 Task: Forward email as attachment with the signature Isla Howard with the subject Thank you for a testimonial from softage.8@softage.net to softage.1@softage.net and softage.2@softage.net with BCC to softage.3@softage.net with the message Could you please provide a breakdown of the project scope statement?
Action: Mouse moved to (237, 624)
Screenshot: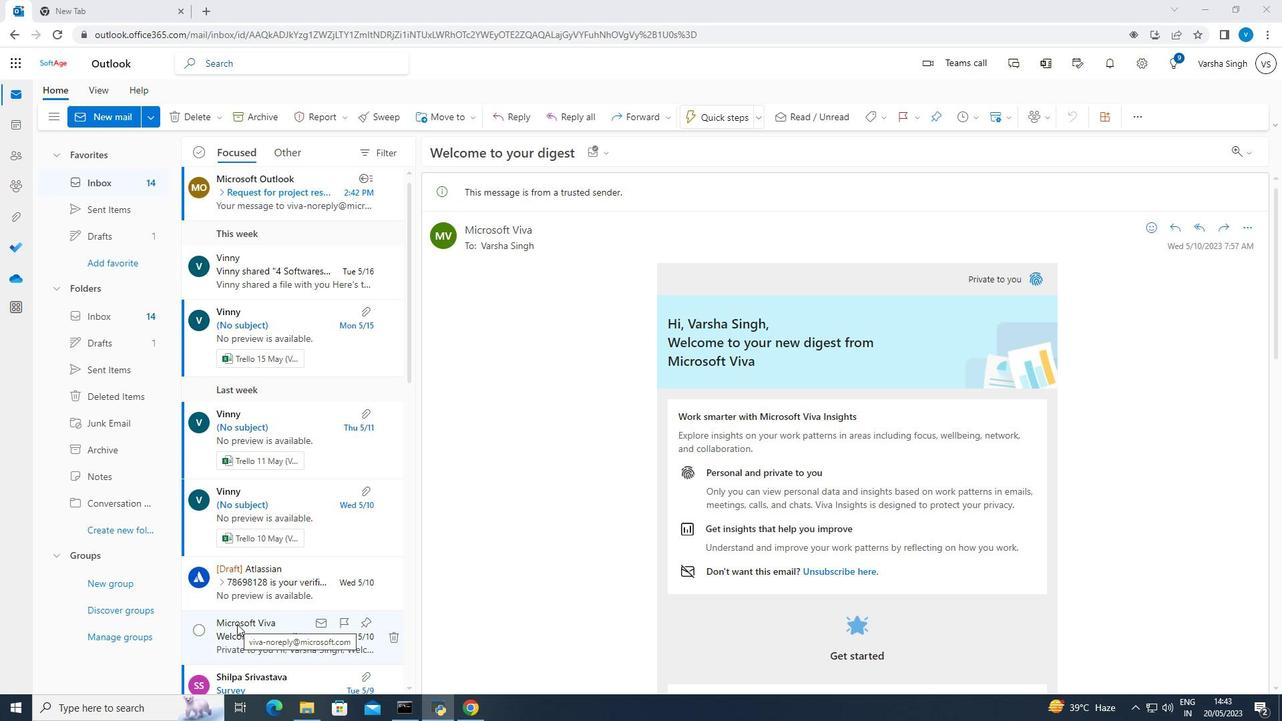 
Action: Mouse pressed left at (237, 624)
Screenshot: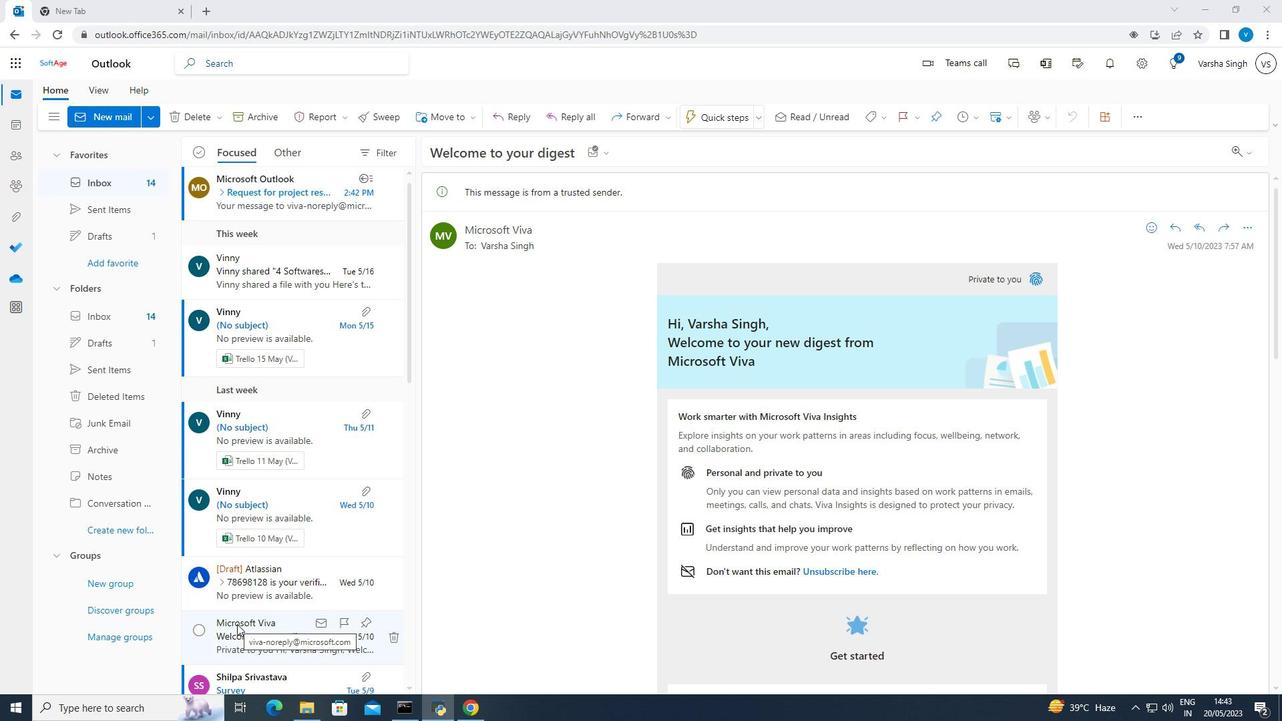 
Action: Mouse pressed left at (237, 624)
Screenshot: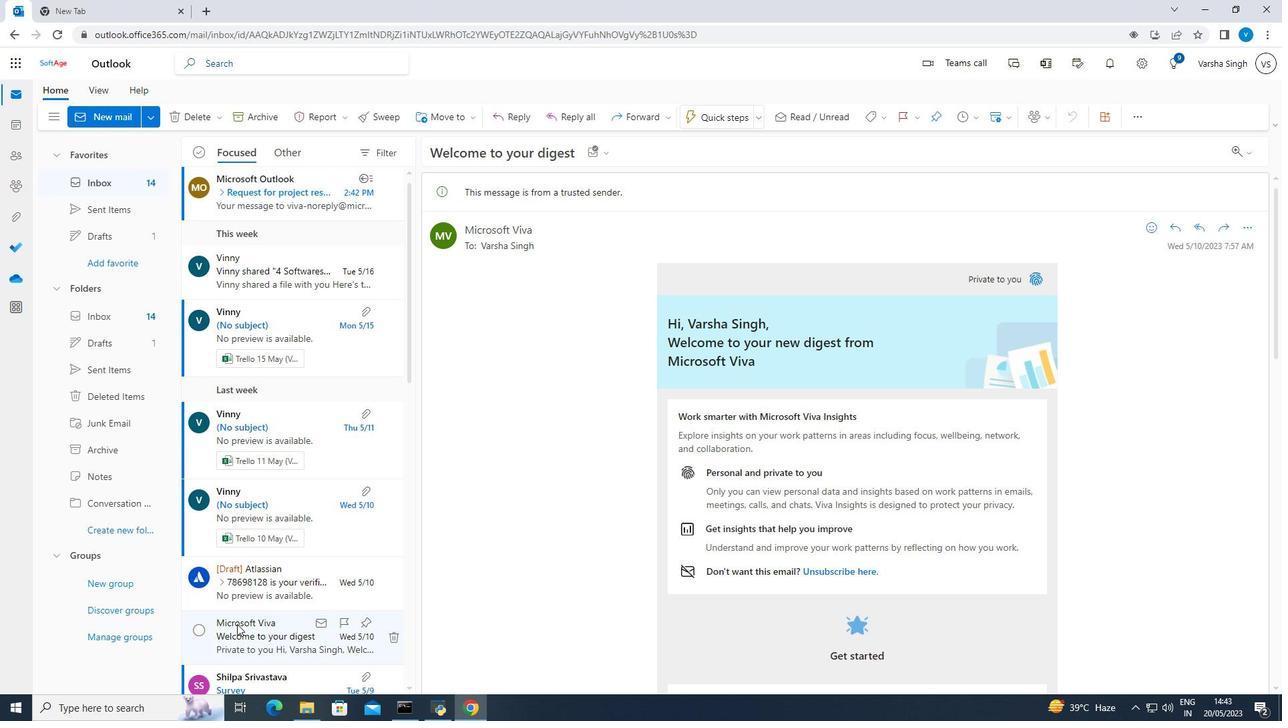 
Action: Mouse pressed left at (237, 624)
Screenshot: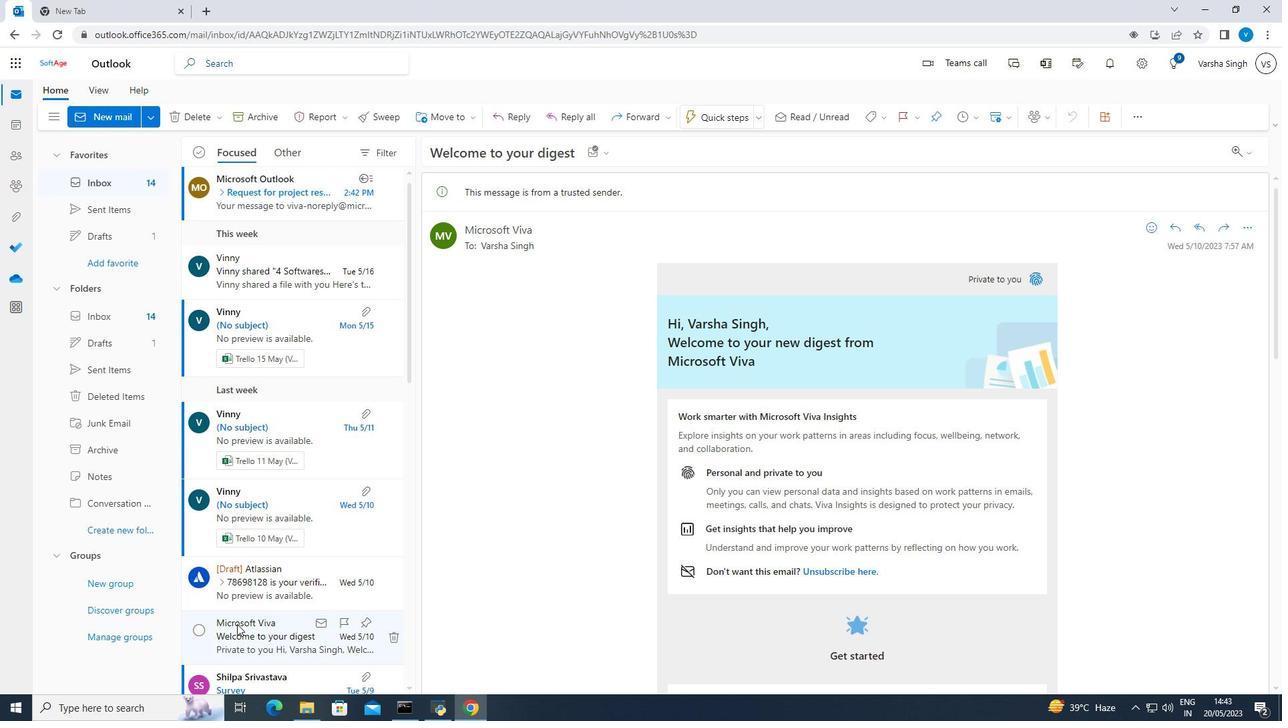 
Action: Mouse moved to (439, 156)
Screenshot: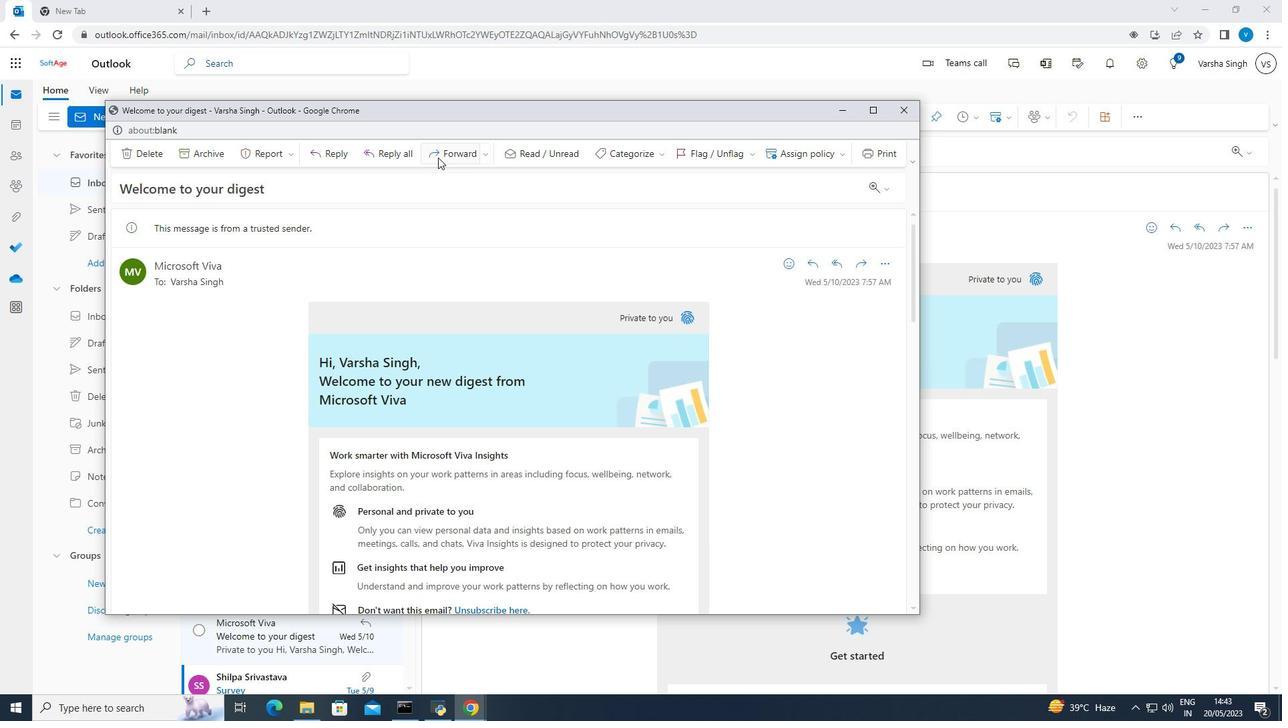 
Action: Mouse pressed left at (439, 156)
Screenshot: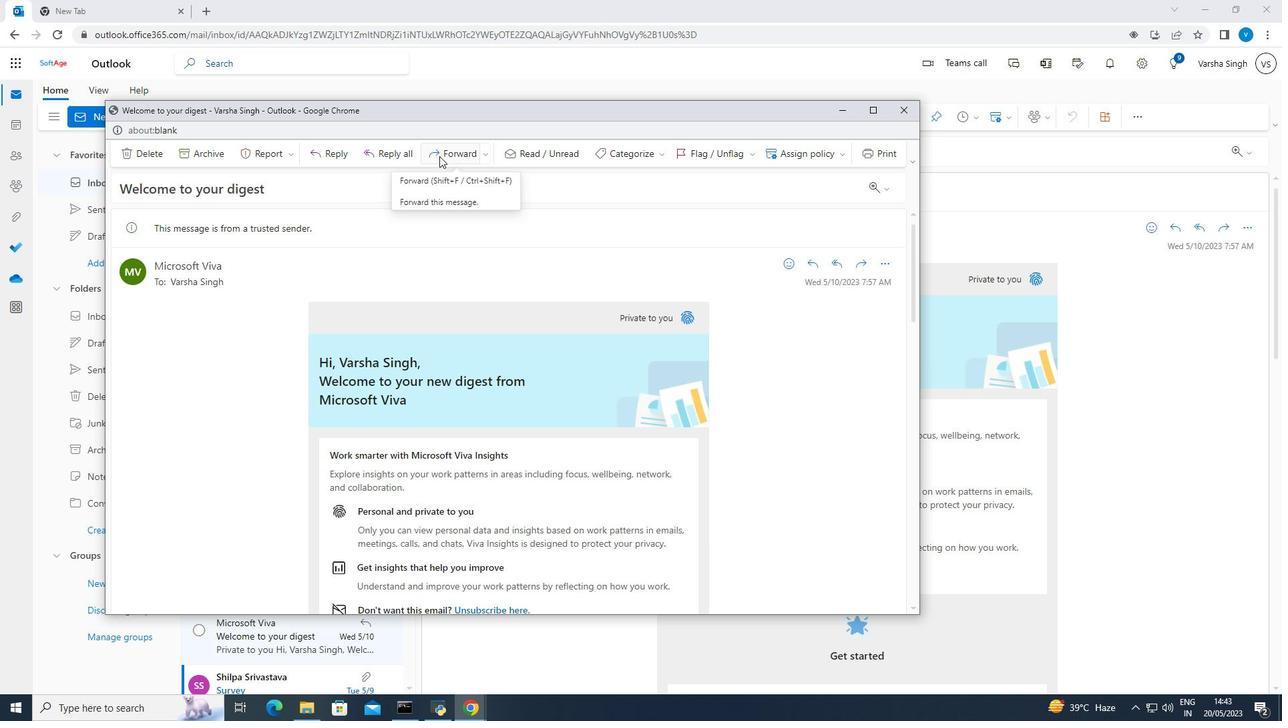 
Action: Mouse moved to (722, 179)
Screenshot: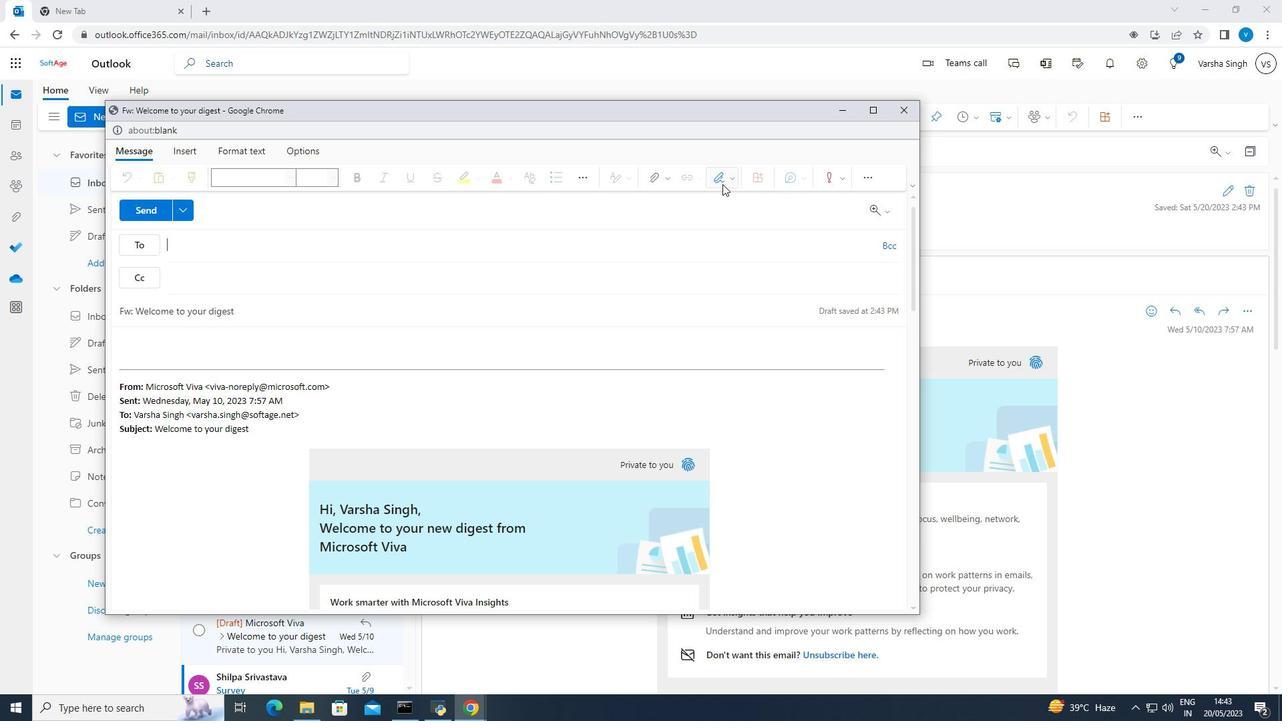 
Action: Mouse pressed left at (722, 179)
Screenshot: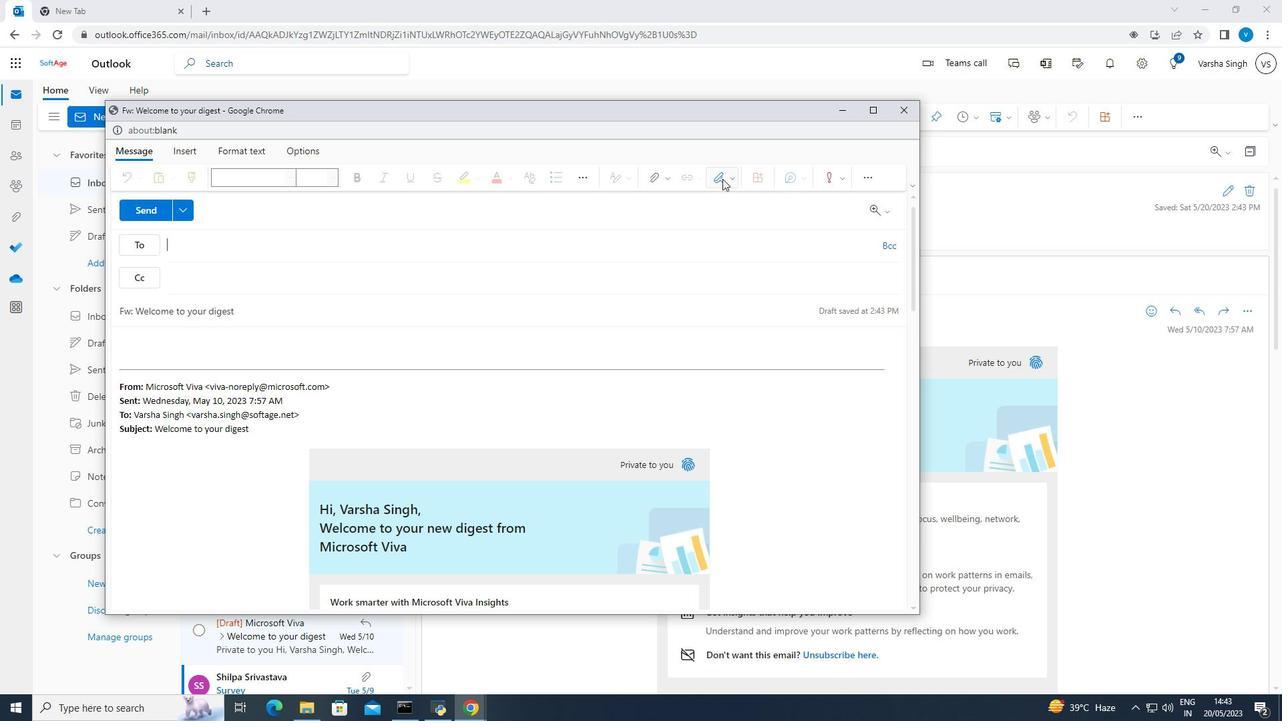 
Action: Mouse moved to (718, 232)
Screenshot: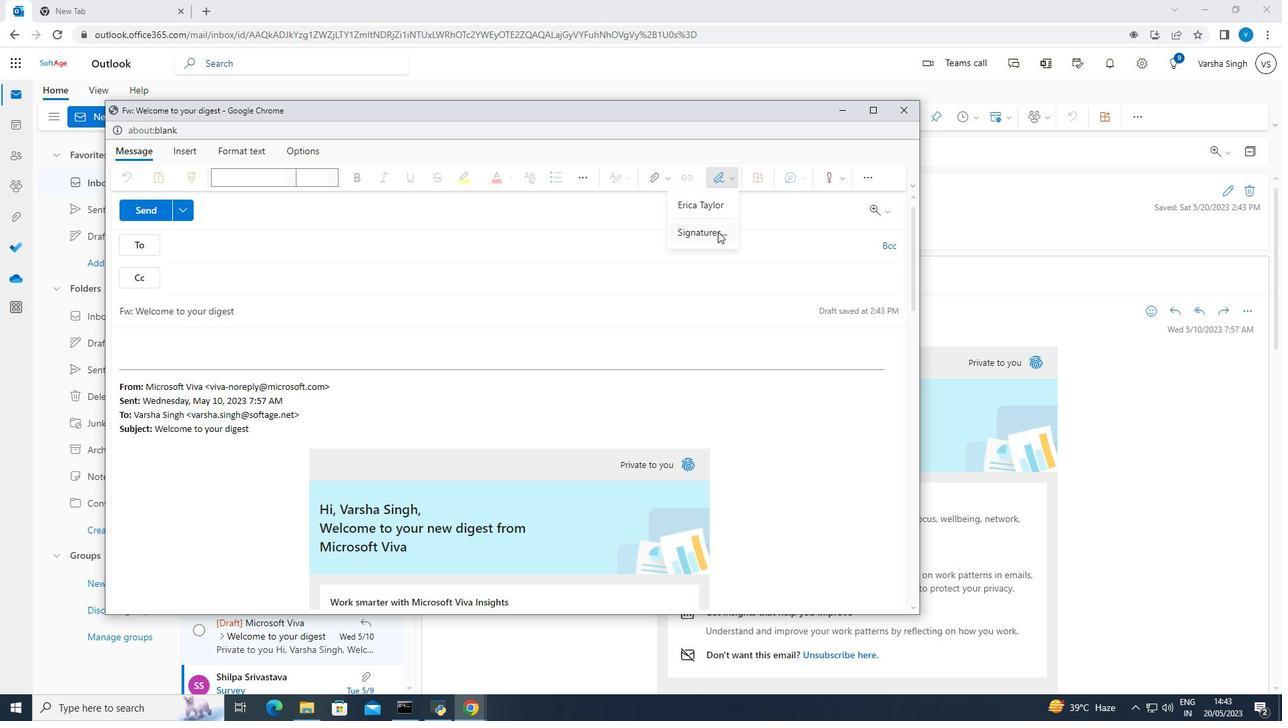 
Action: Mouse pressed left at (718, 232)
Screenshot: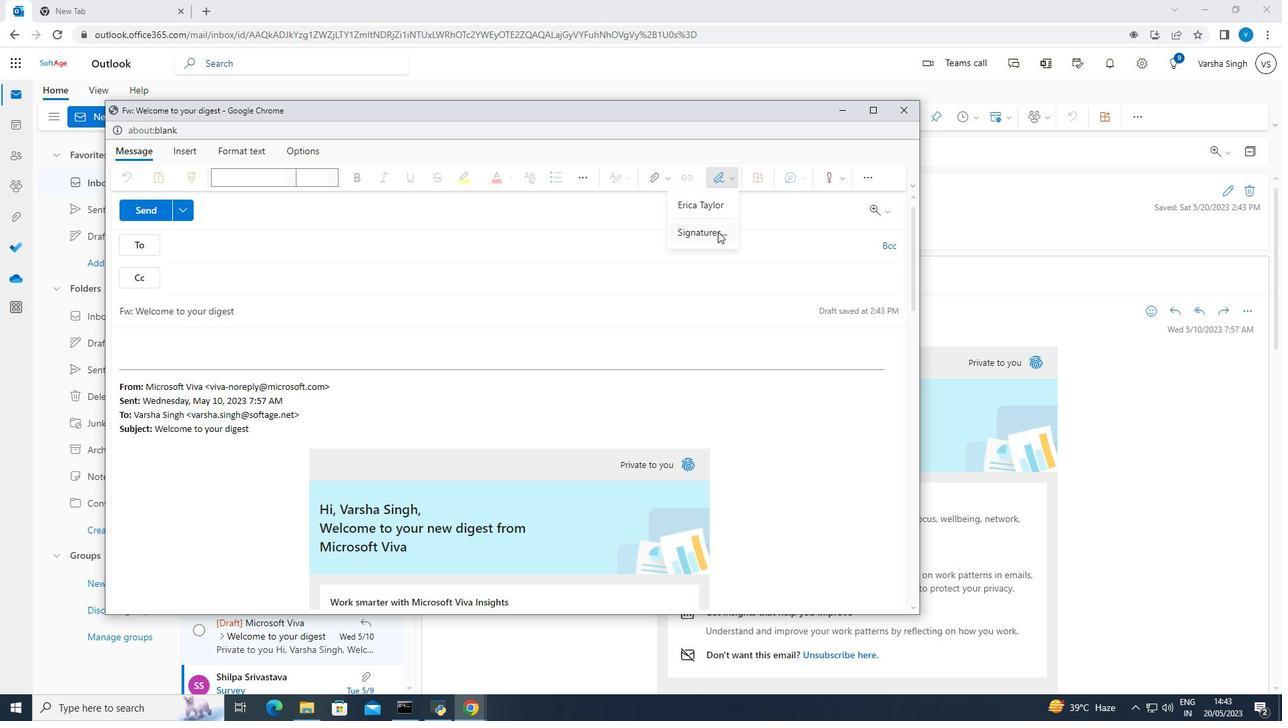 
Action: Mouse moved to (473, 293)
Screenshot: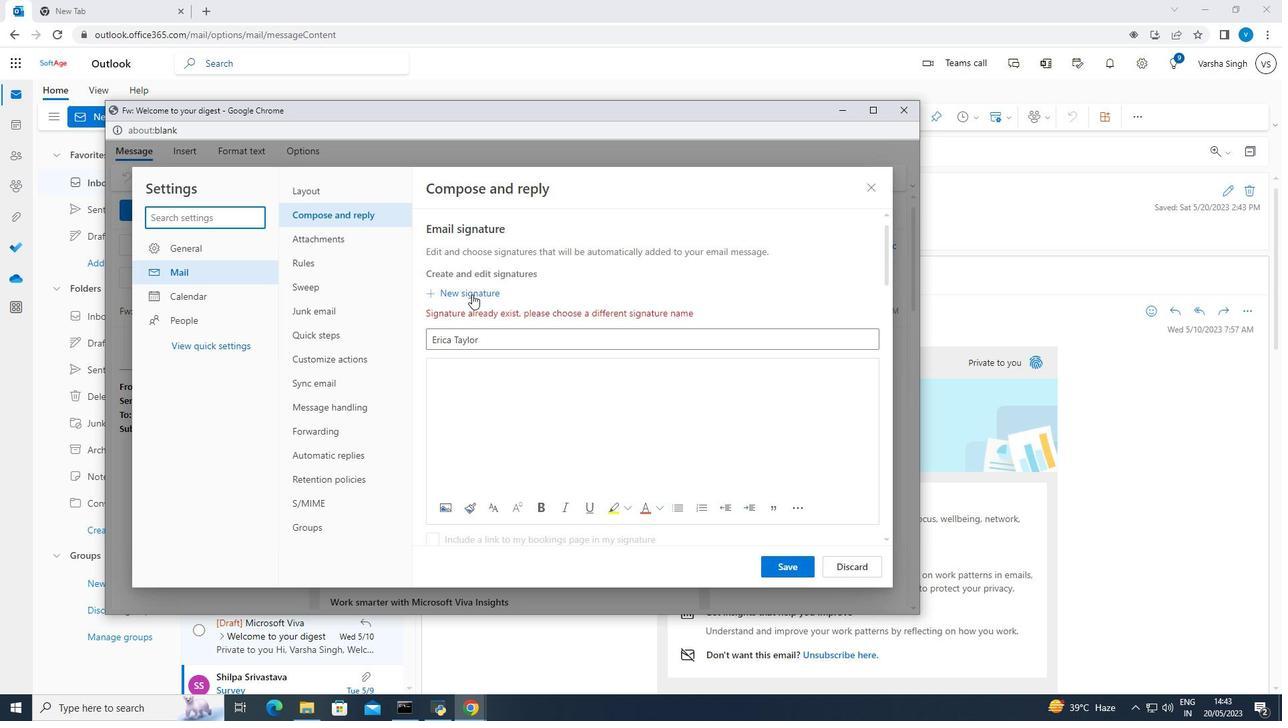 
Action: Mouse pressed left at (473, 293)
Screenshot: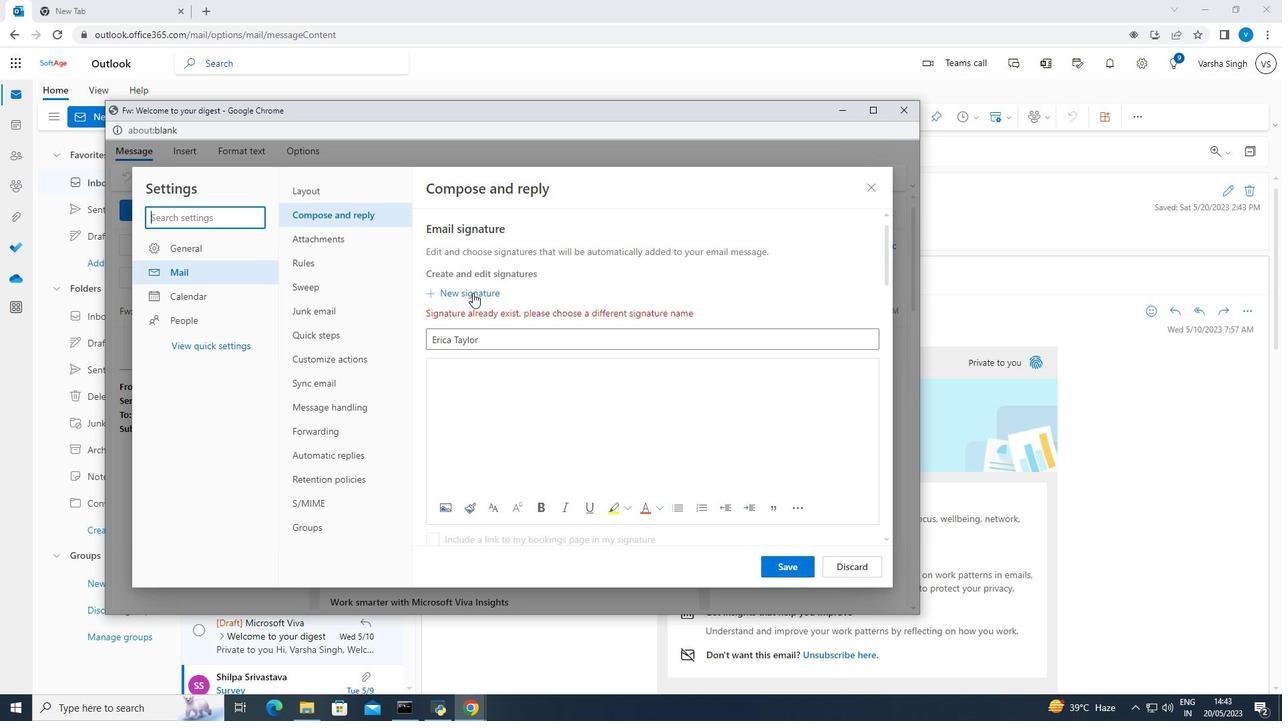 
Action: Mouse moved to (479, 336)
Screenshot: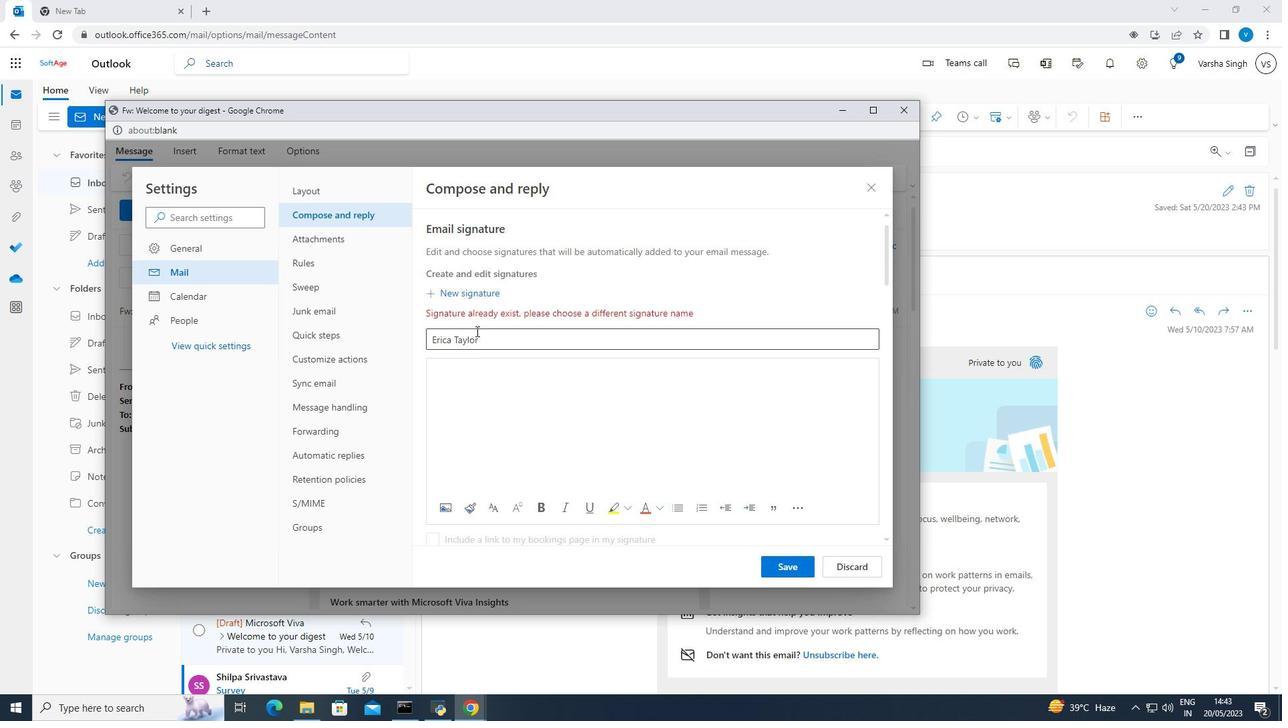 
Action: Mouse pressed left at (479, 336)
Screenshot: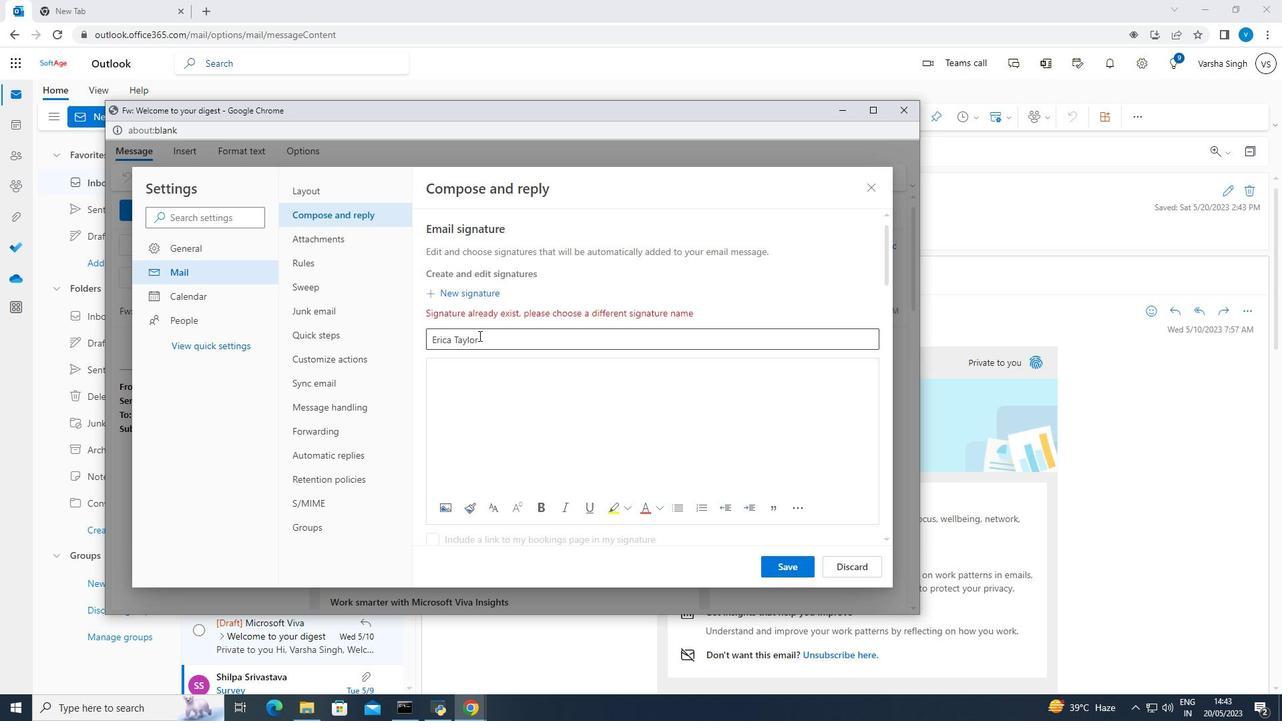 
Action: Key pressed <Key.backspace><Key.backspace><Key.backspace><Key.backspace><Key.backspace><Key.backspace><Key.backspace><Key.backspace><Key.backspace><Key.backspace><Key.backspace><Key.backspace><Key.backspace><Key.backspace><Key.backspace><Key.backspace><Key.backspace><Key.backspace><Key.backspace><Key.backspace><Key.shift><Key.shift><Key.shift><Key.shift>Isla<Key.space><Key.shift><Key.shift><Key.shift><Key.shift><Key.shift><Key.shift><Key.shift>Howard
Screenshot: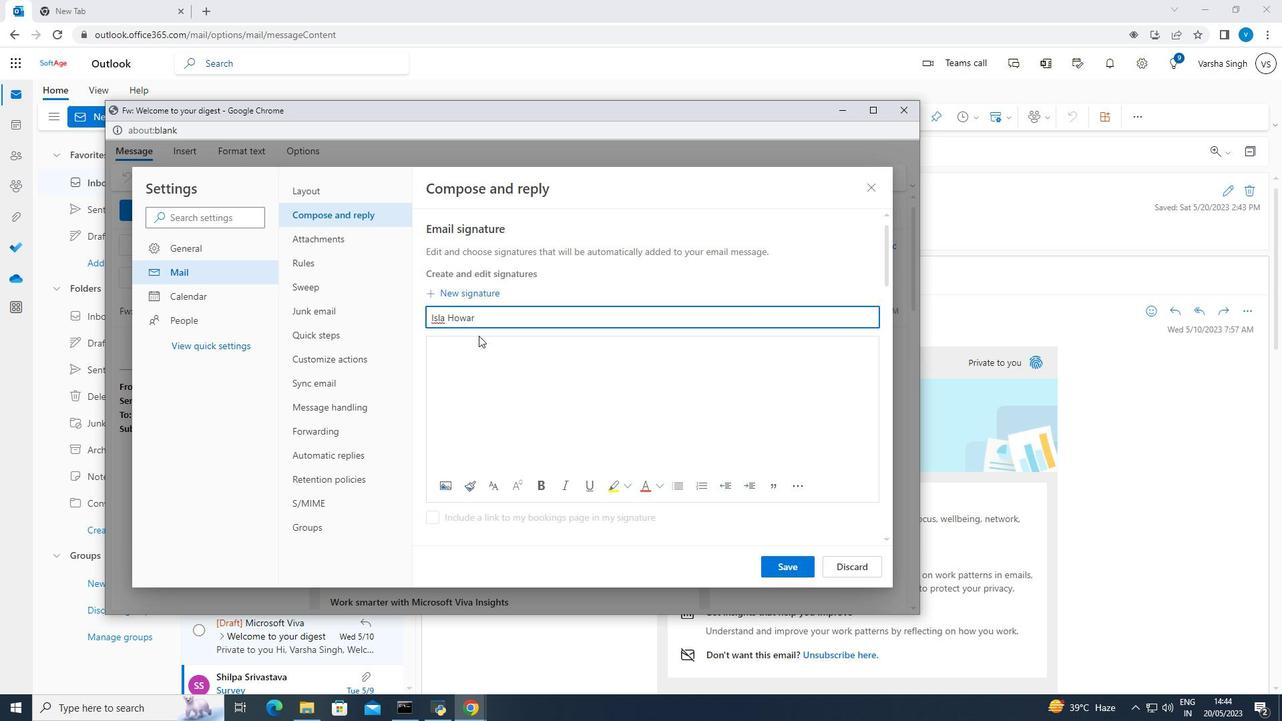 
Action: Mouse moved to (431, 314)
Screenshot: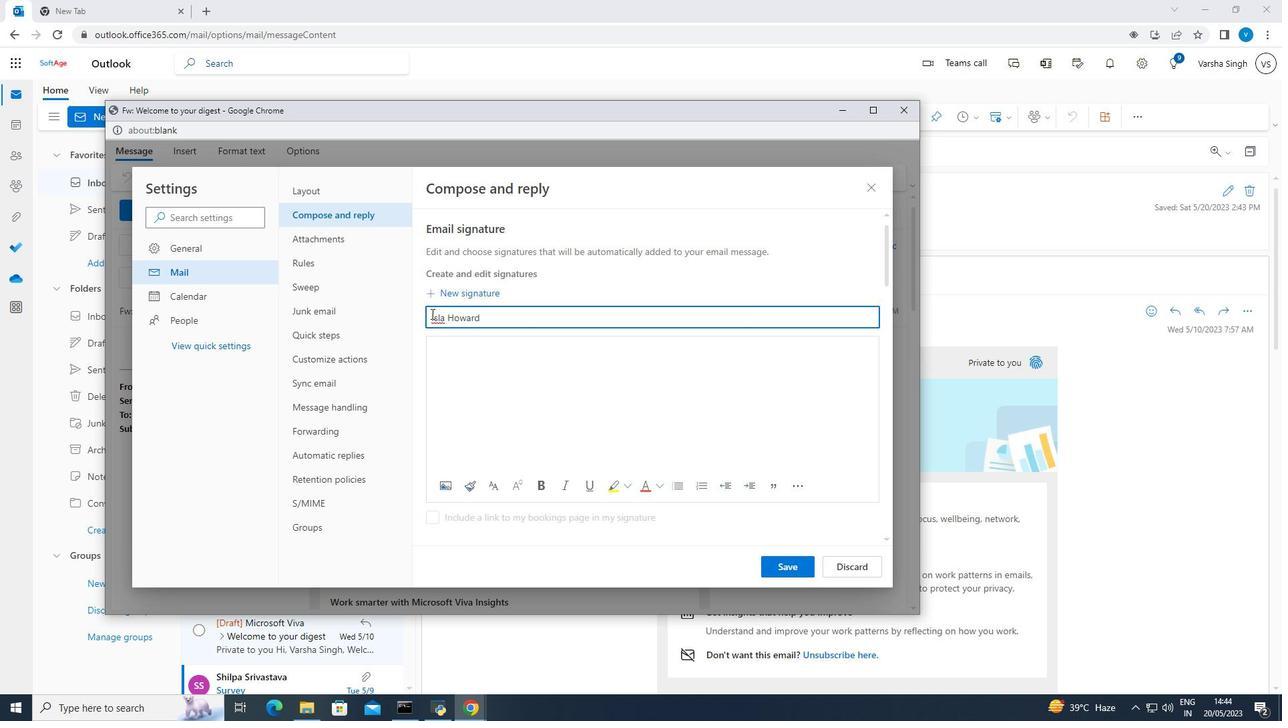 
Action: Mouse pressed left at (431, 314)
Screenshot: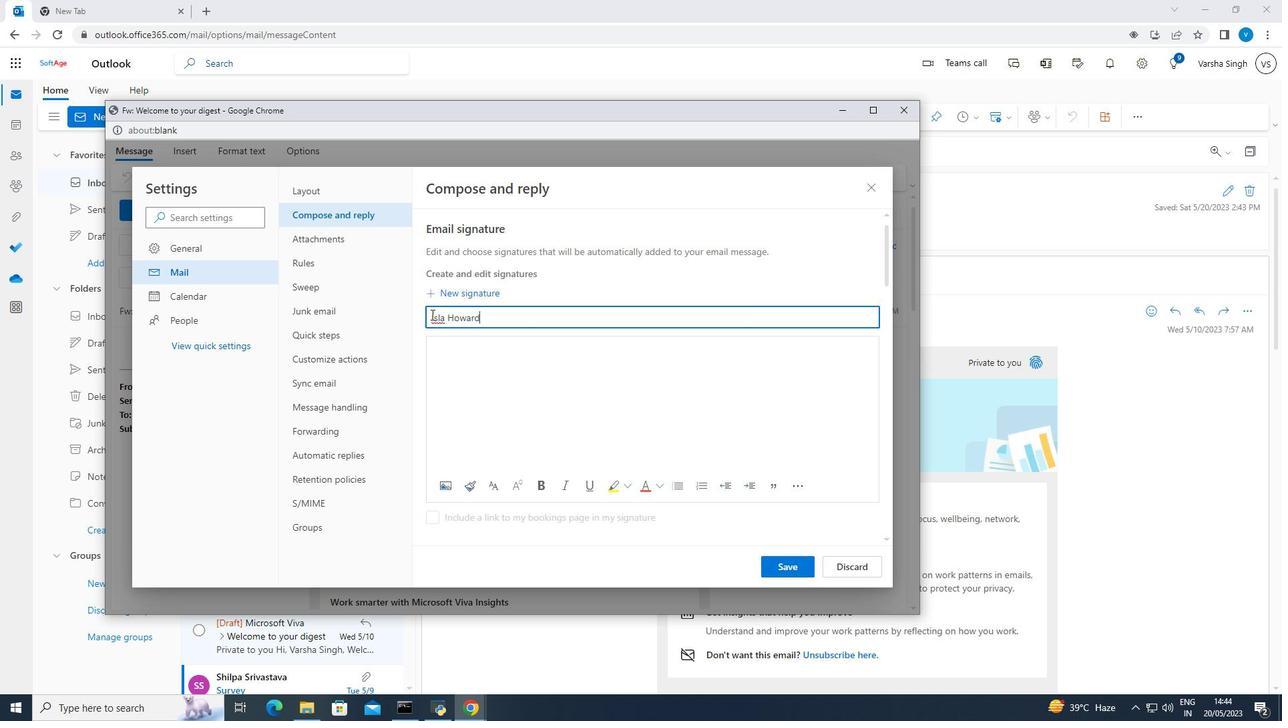
Action: Mouse moved to (482, 322)
Screenshot: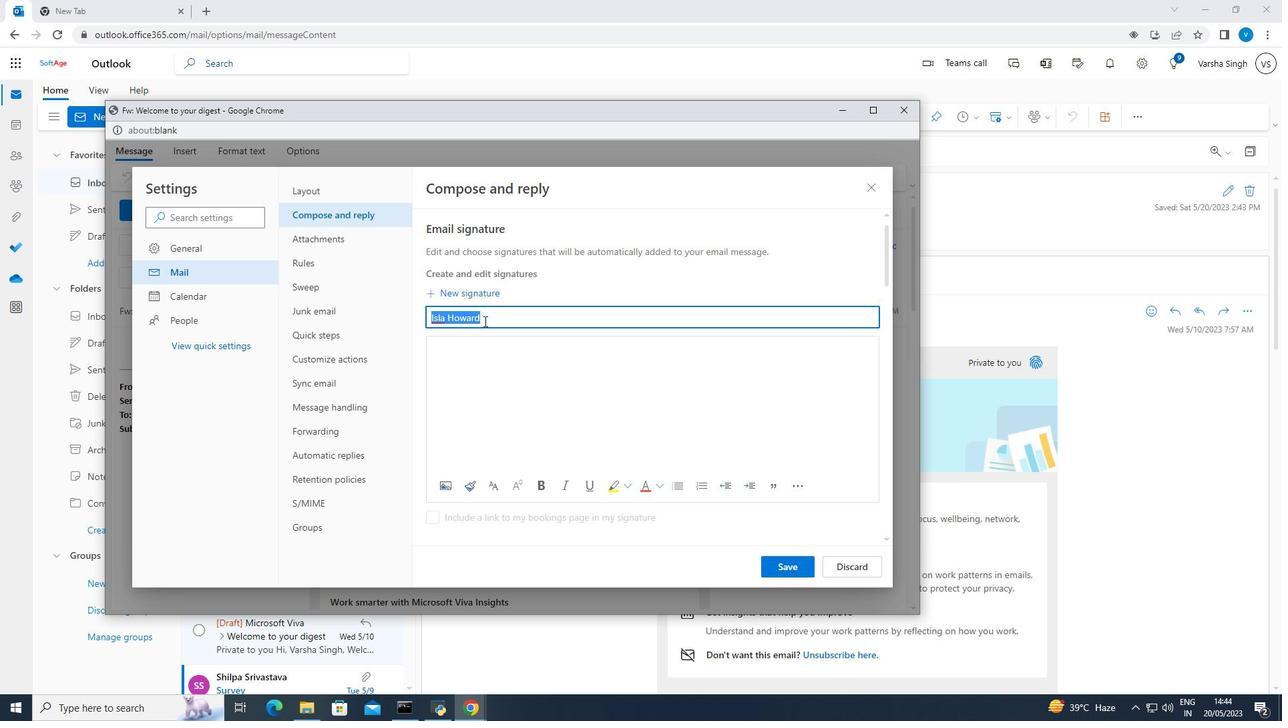 
Action: Key pressed ctrl+C
Screenshot: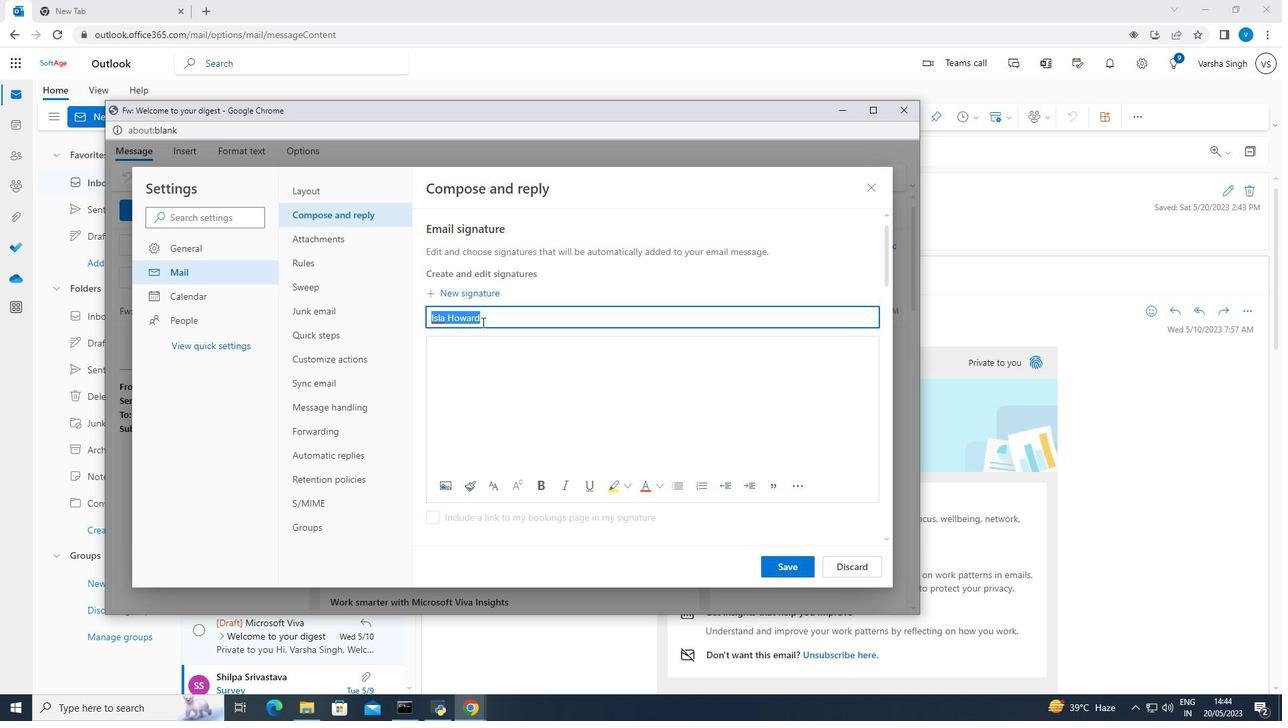 
Action: Mouse moved to (460, 362)
Screenshot: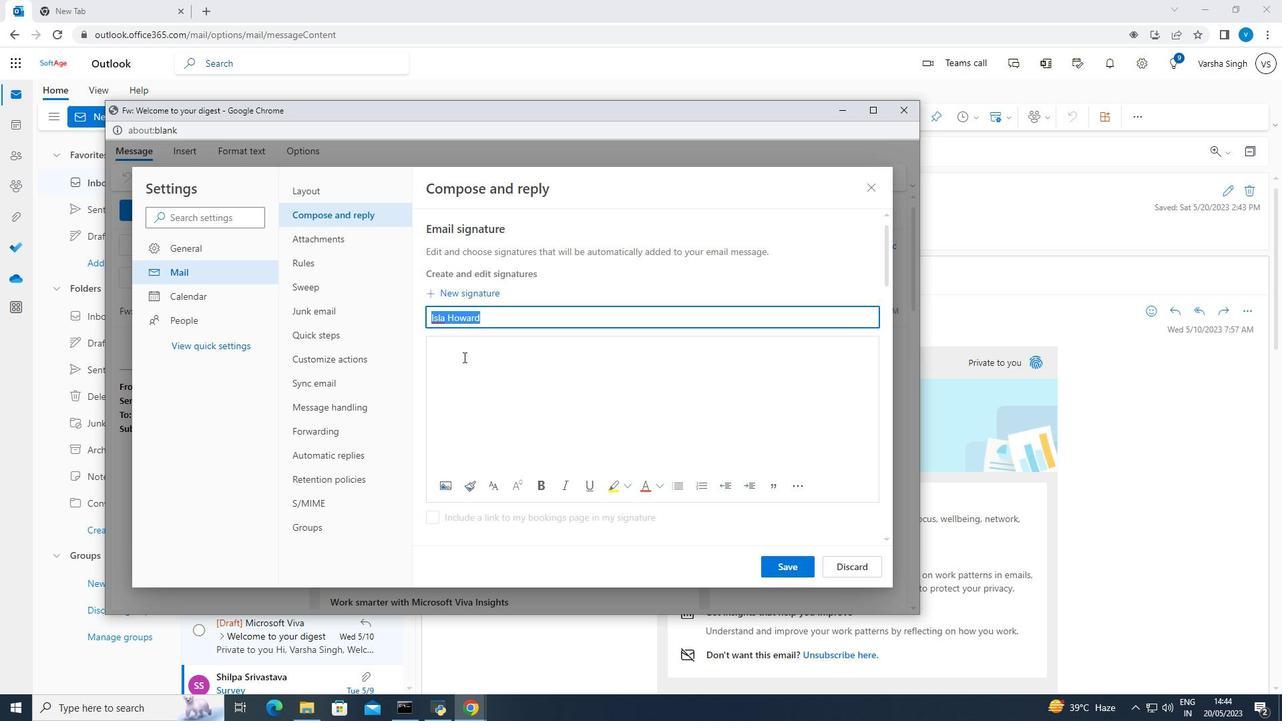 
Action: Mouse pressed left at (460, 362)
Screenshot: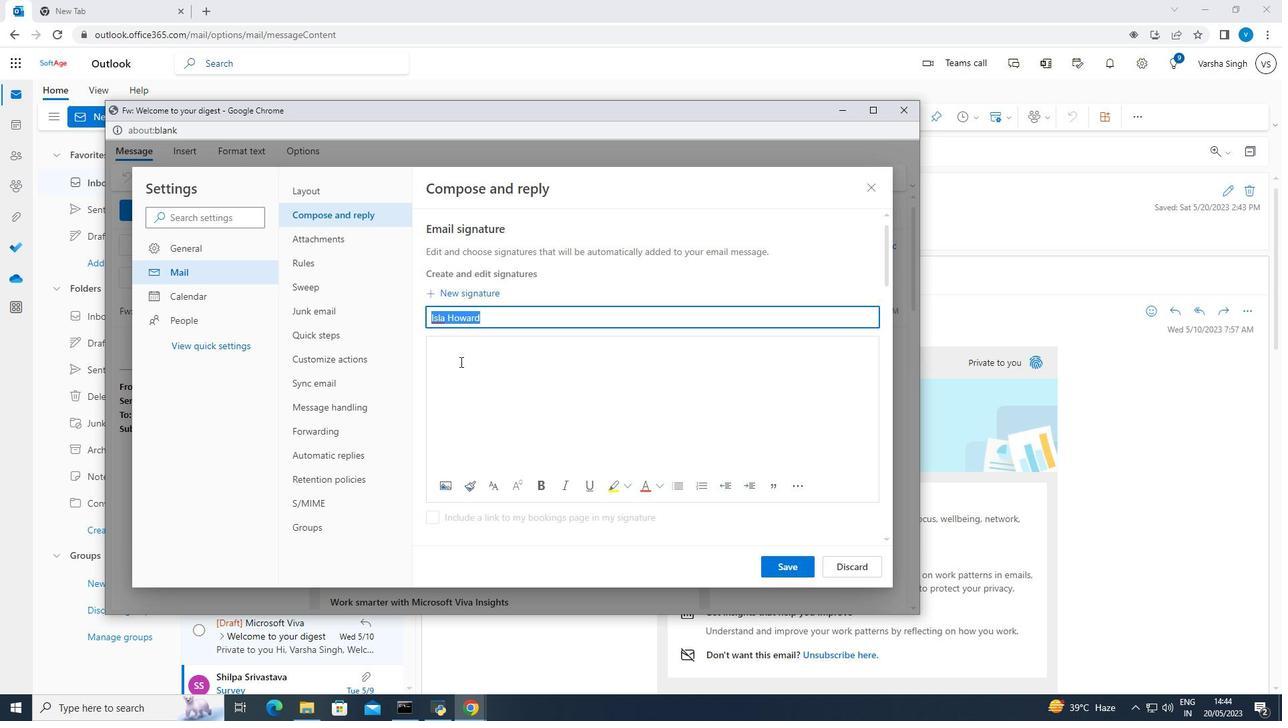 
Action: Mouse moved to (459, 362)
Screenshot: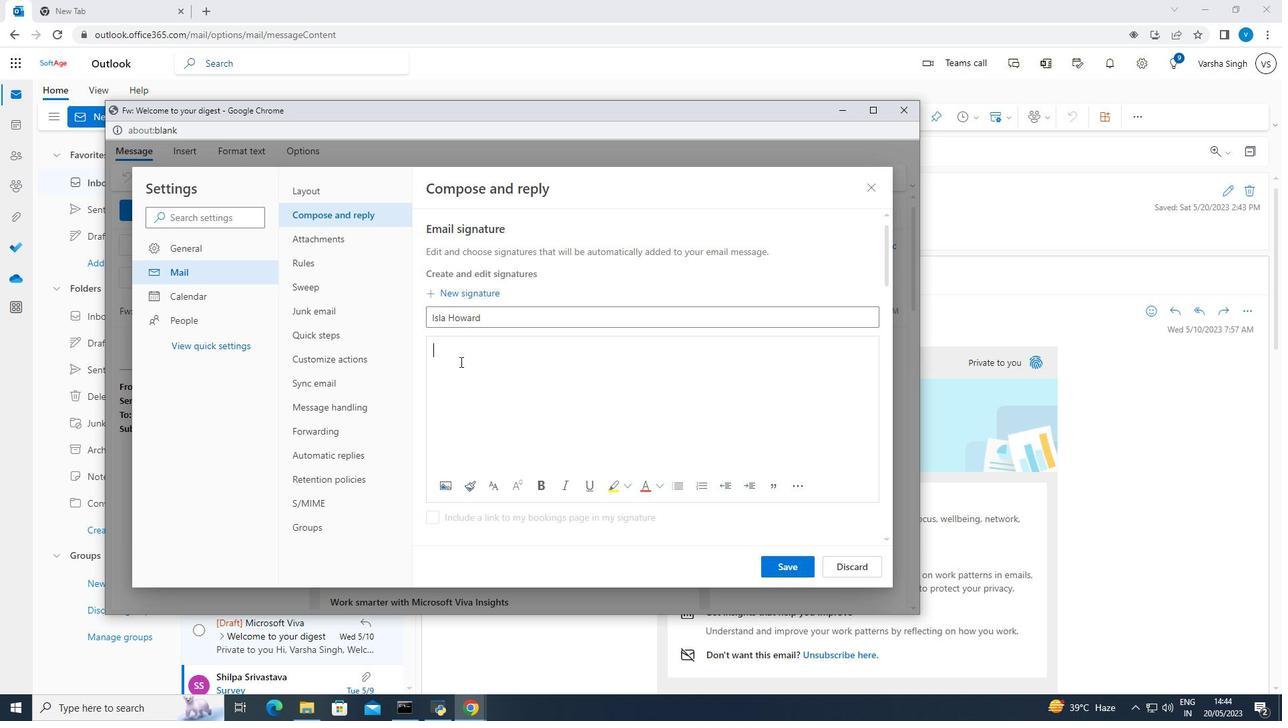 
Action: Key pressed ctrl+V
Screenshot: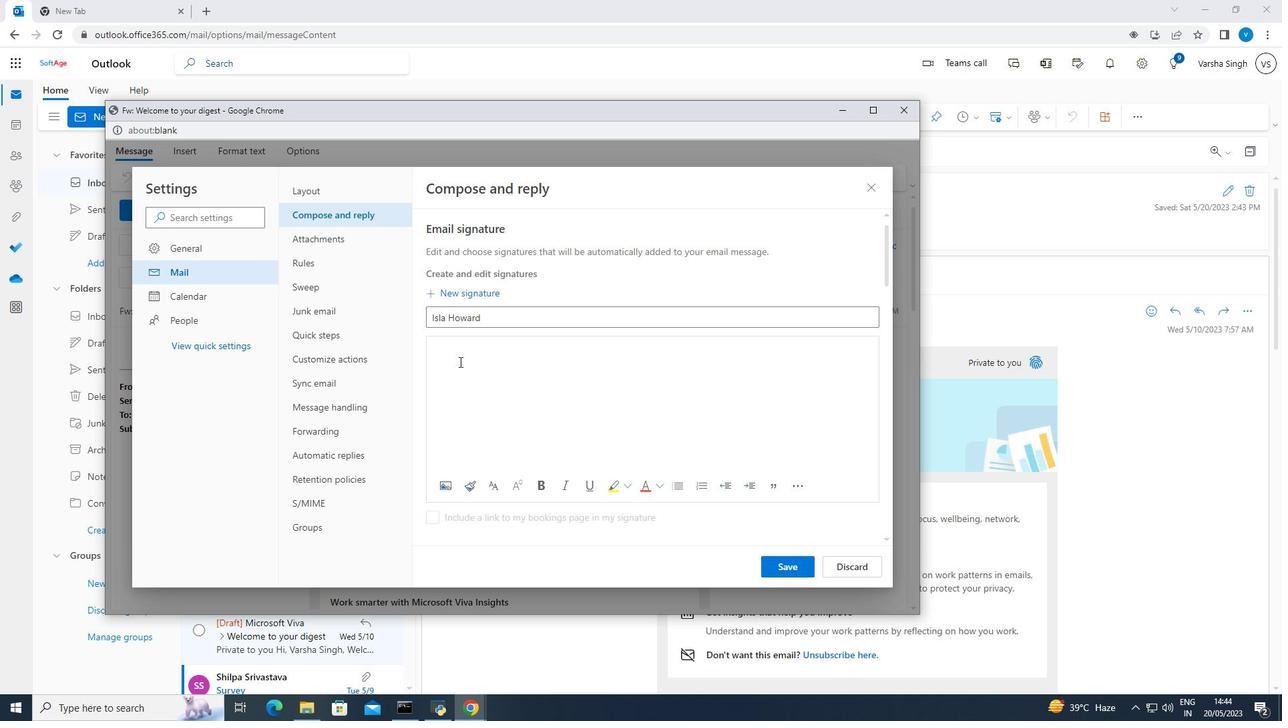 
Action: Mouse moved to (782, 562)
Screenshot: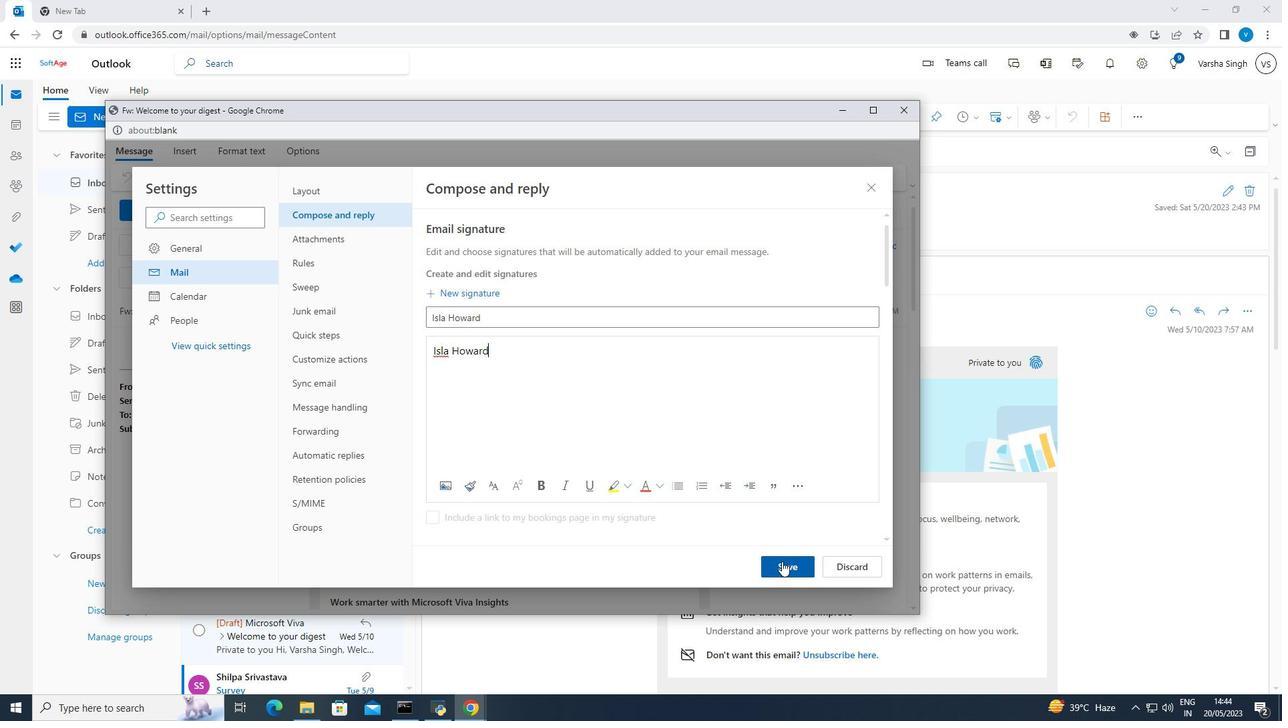 
Action: Mouse pressed left at (782, 562)
Screenshot: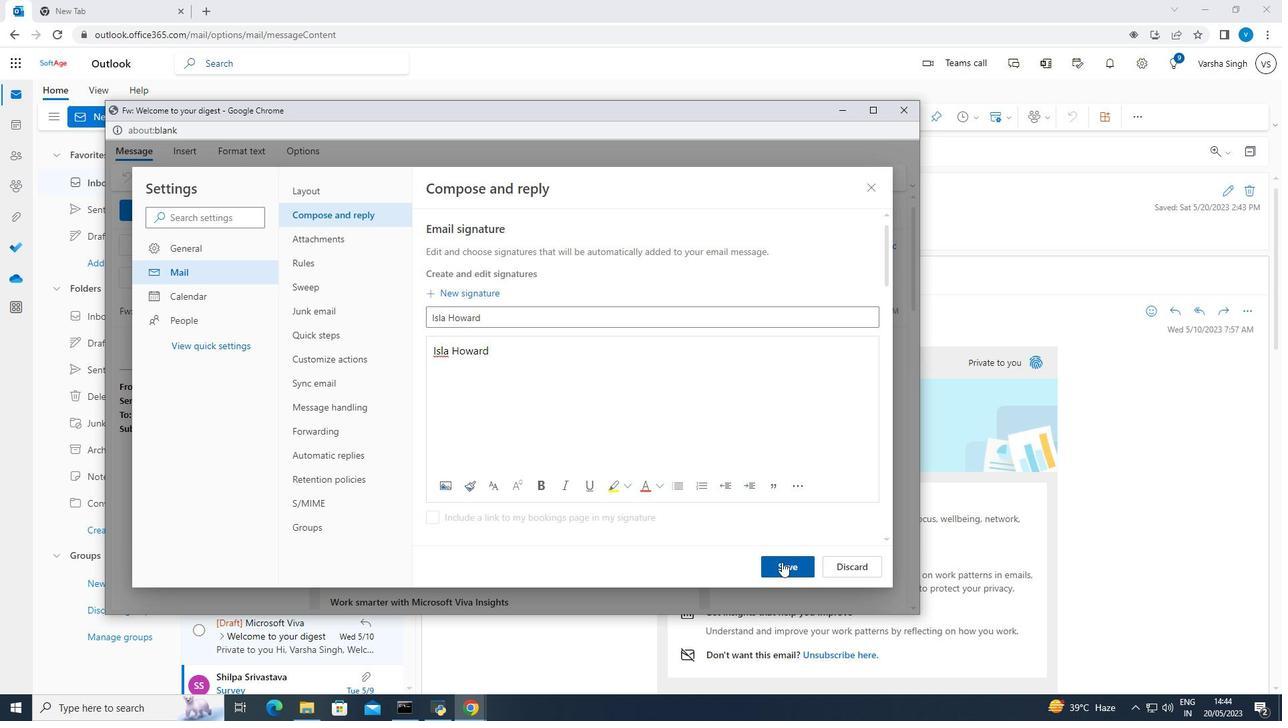 
Action: Mouse moved to (873, 189)
Screenshot: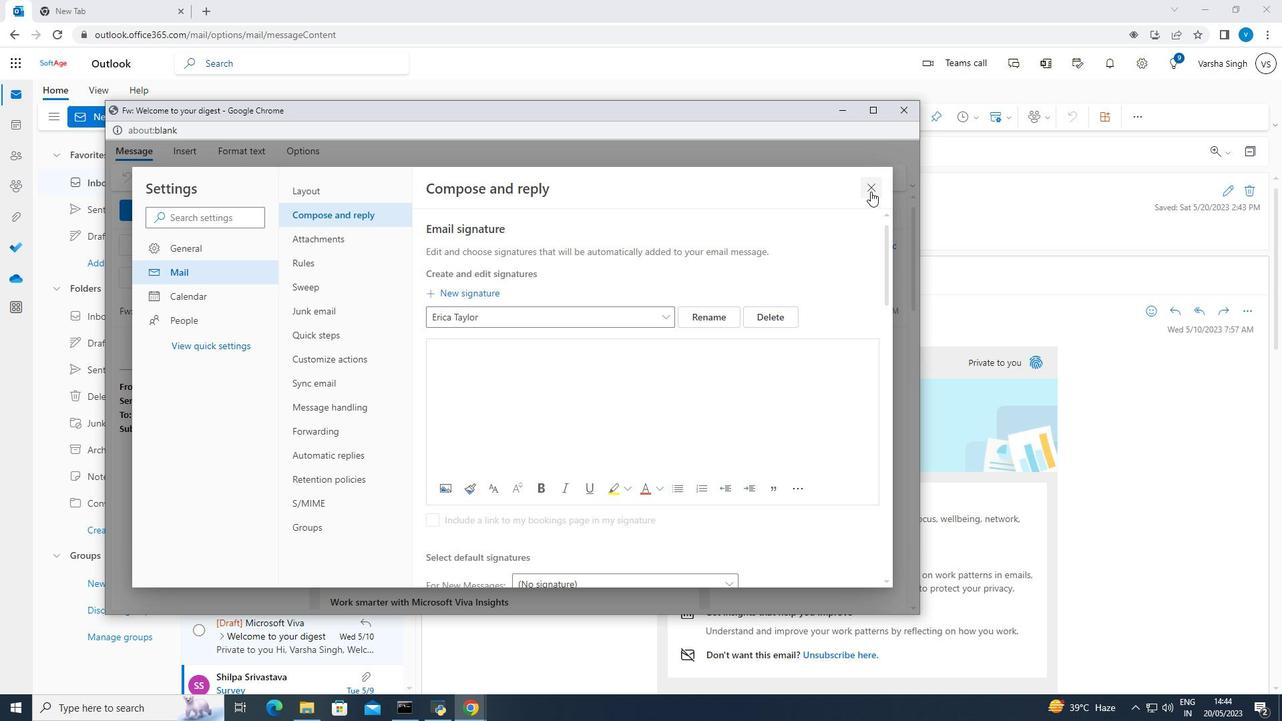 
Action: Mouse pressed left at (873, 189)
Screenshot: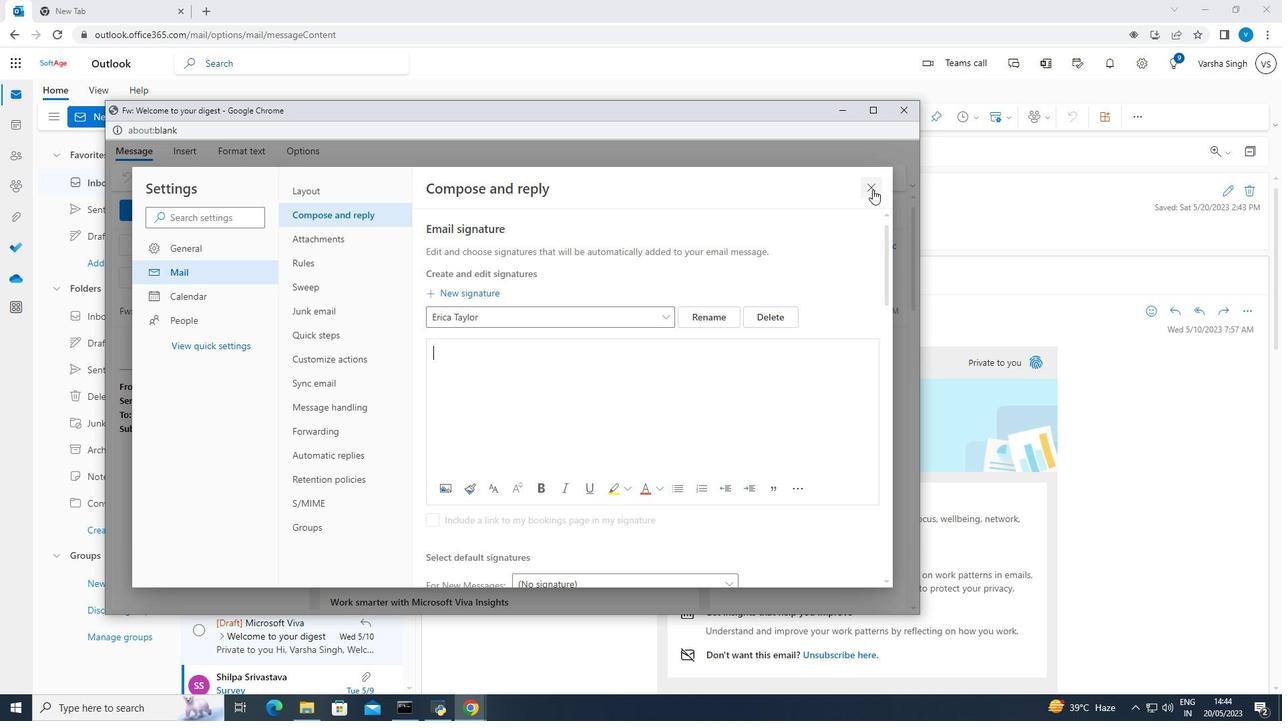 
Action: Mouse moved to (240, 308)
Screenshot: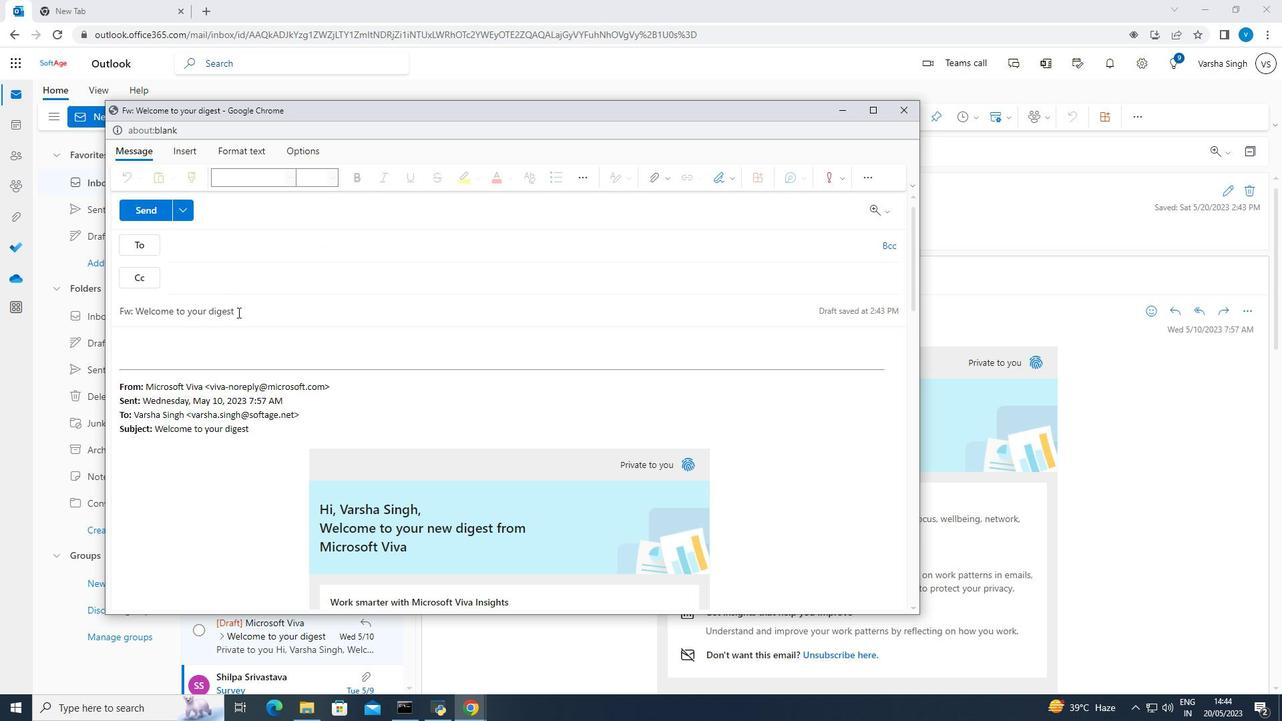 
Action: Mouse pressed left at (240, 308)
Screenshot: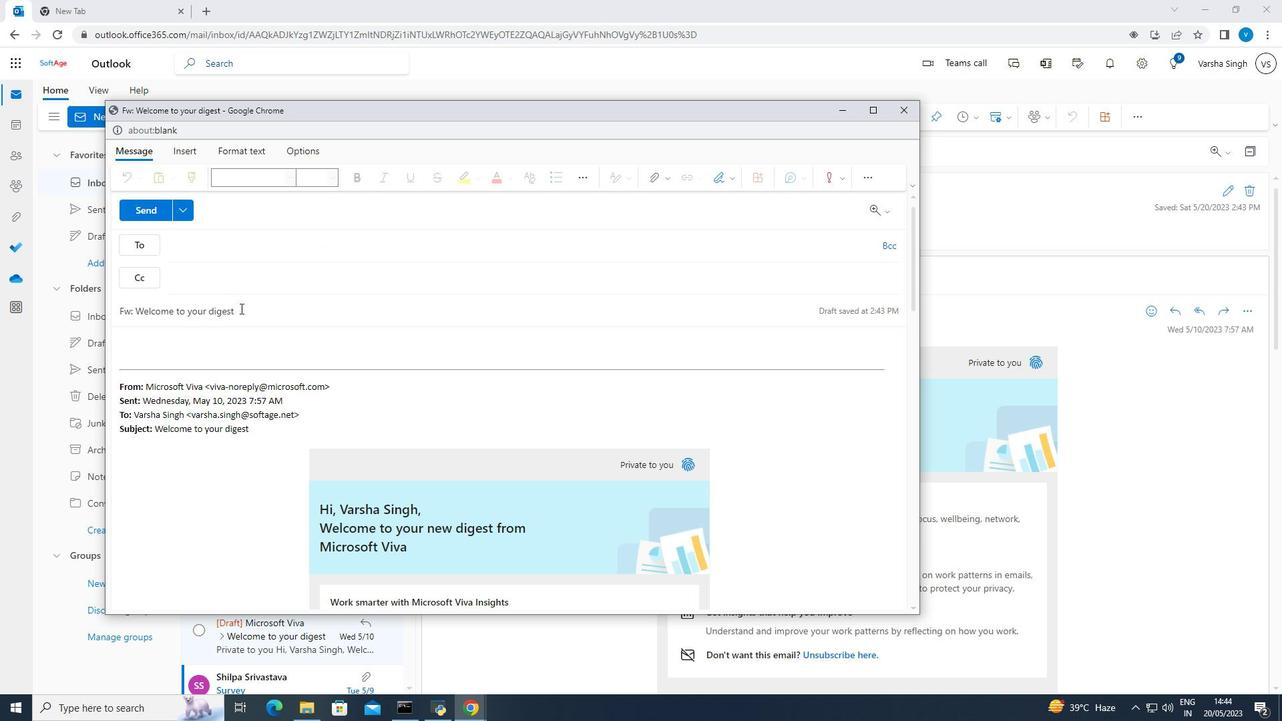 
Action: Mouse moved to (241, 308)
Screenshot: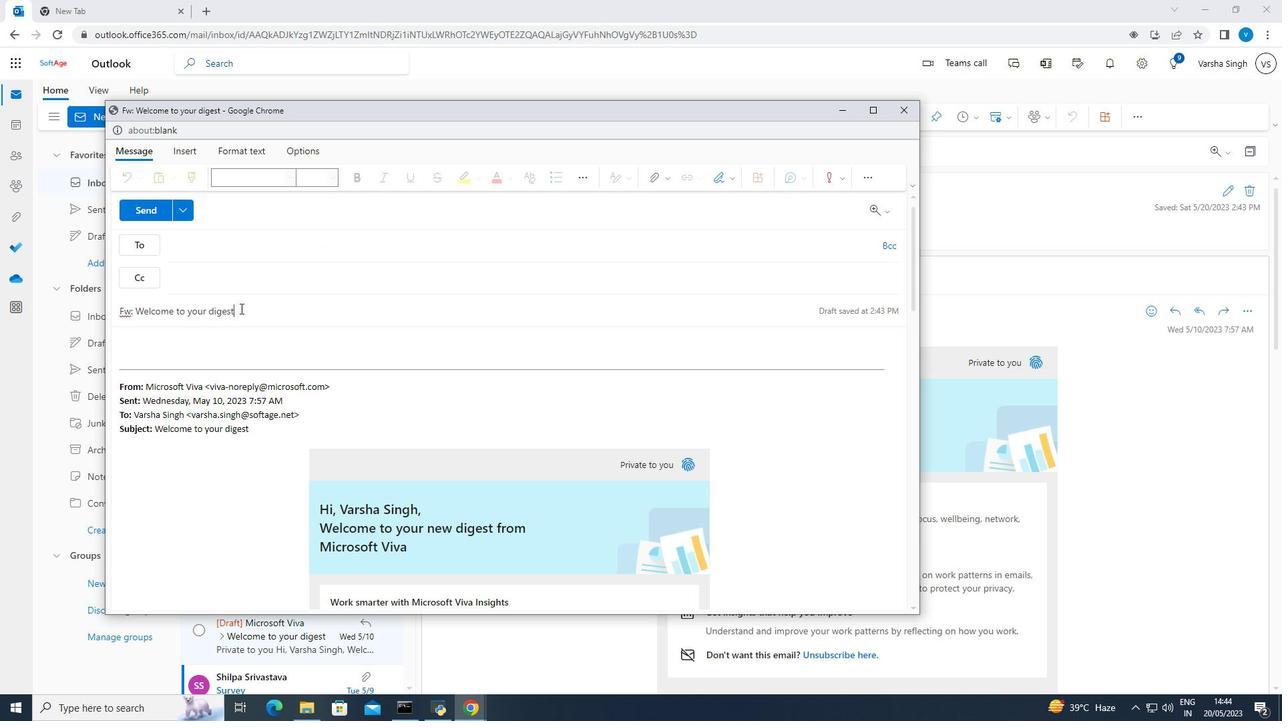 
Action: Key pressed <Key.backspace><Key.backspace><Key.backspace><Key.backspace><Key.backspace><Key.backspace><Key.backspace><Key.backspace><Key.backspace><Key.backspace><Key.backspace><Key.backspace><Key.backspace><Key.backspace><Key.backspace><Key.backspace><Key.backspace><Key.backspace><Key.backspace><Key.backspace><Key.backspace><Key.backspace><Key.backspace><Key.backspace><Key.backspace><Key.backspace><Key.backspace><Key.backspace><Key.backspace><Key.backspace><Key.backspace><Key.backspace><Key.backspace><Key.backspace><Key.backspace><Key.backspace><Key.backspace><Key.backspace><Key.shift>Thank<Key.space>you<Key.space>for<Key.space>a<Key.space>testimonial
Screenshot: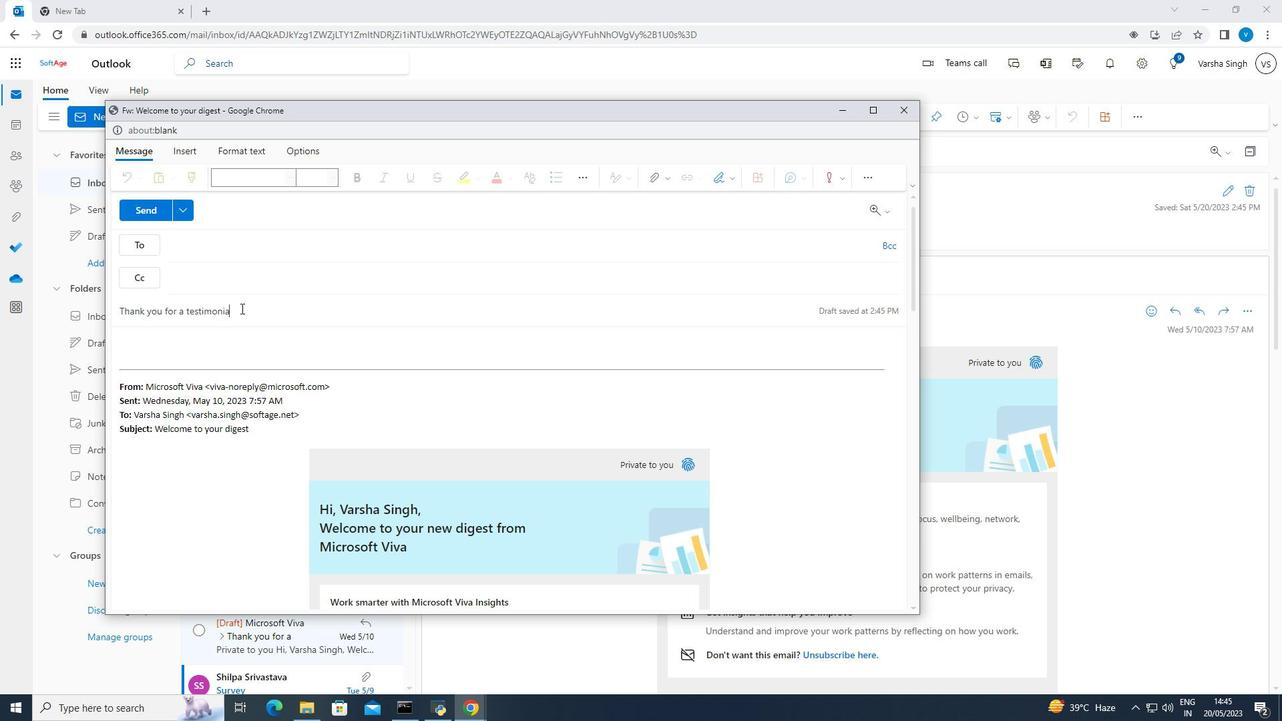 
Action: Mouse moved to (248, 237)
Screenshot: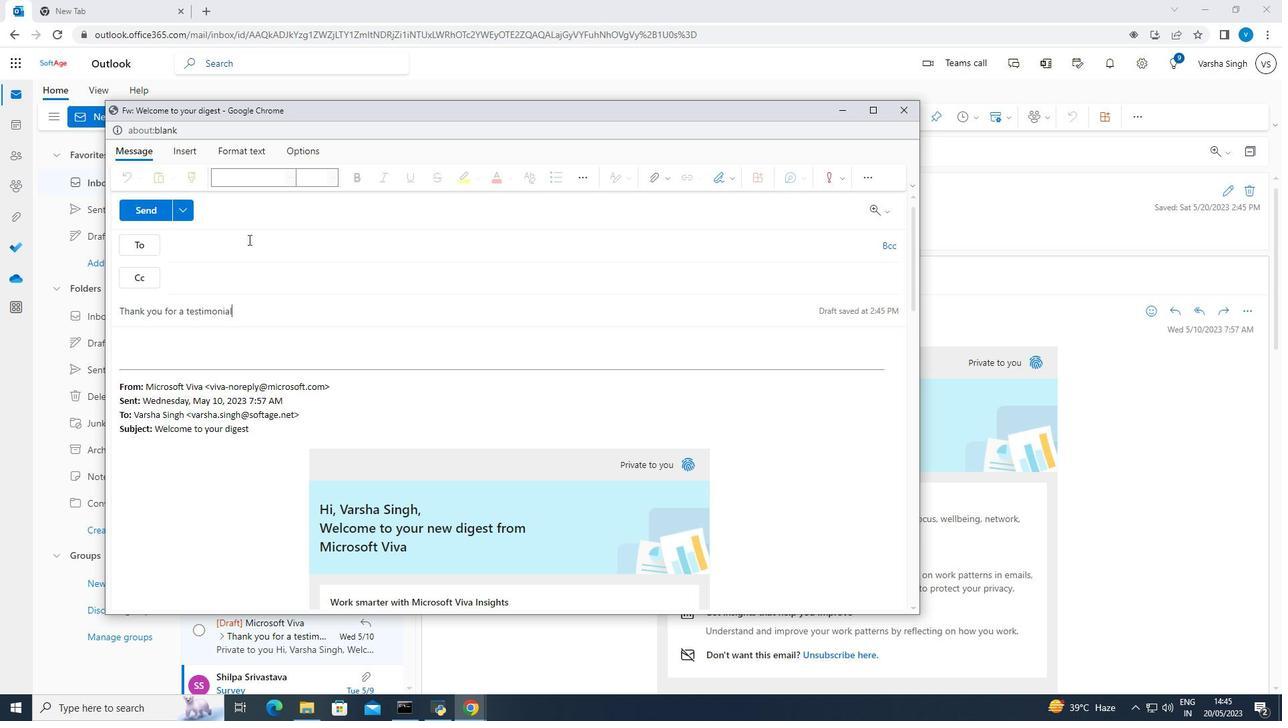 
Action: Mouse pressed left at (248, 237)
Screenshot: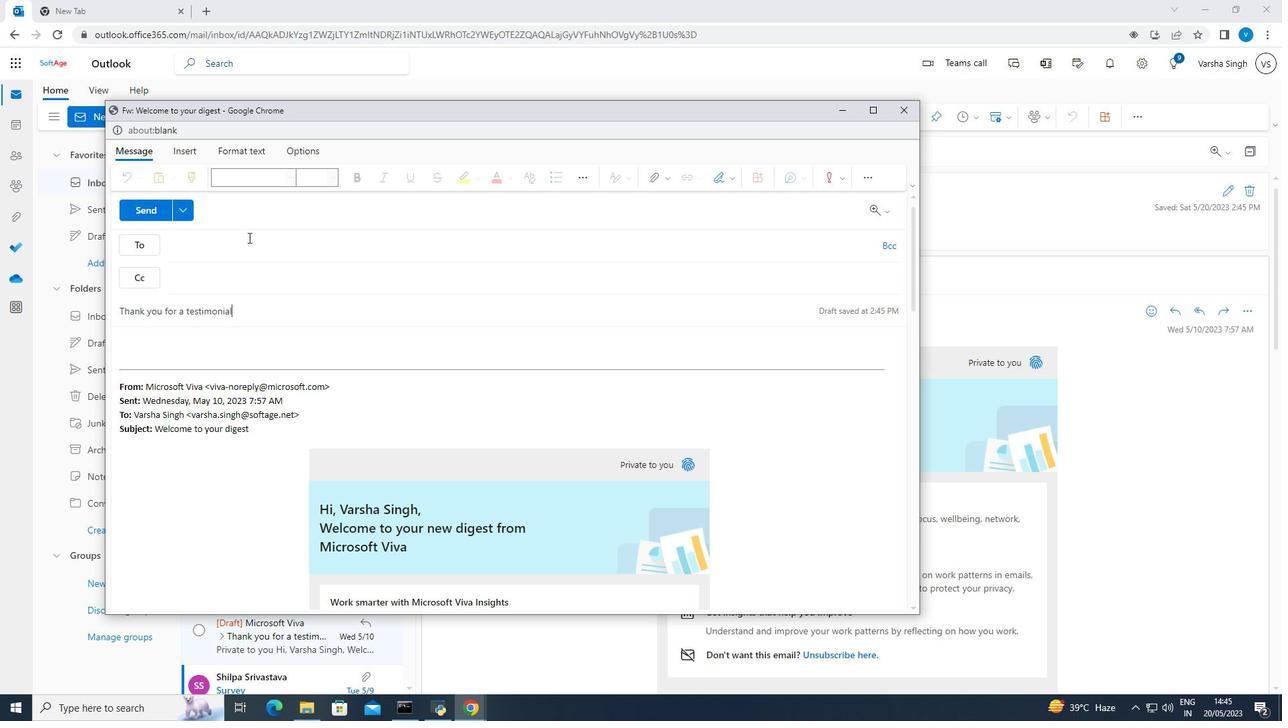 
Action: Mouse moved to (383, 267)
Screenshot: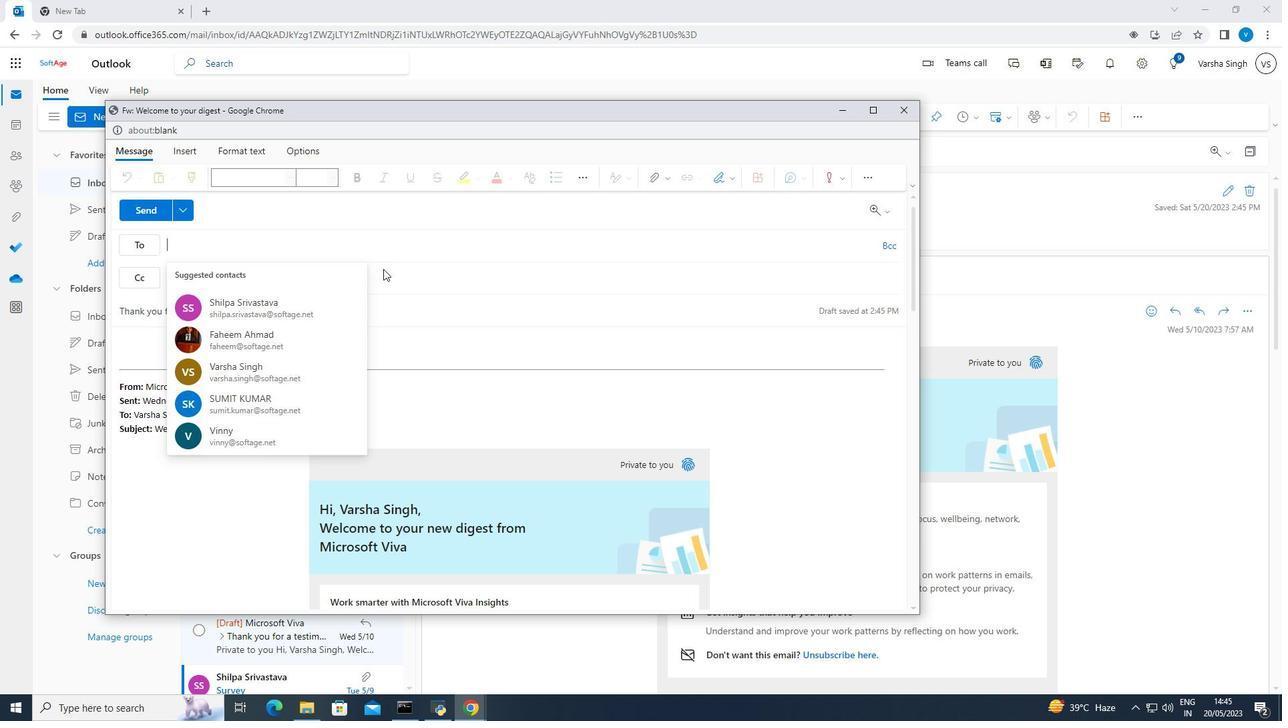 
Action: Key pressed softage.1<Key.shift><Key.shift><Key.shift>@softage.net
Screenshot: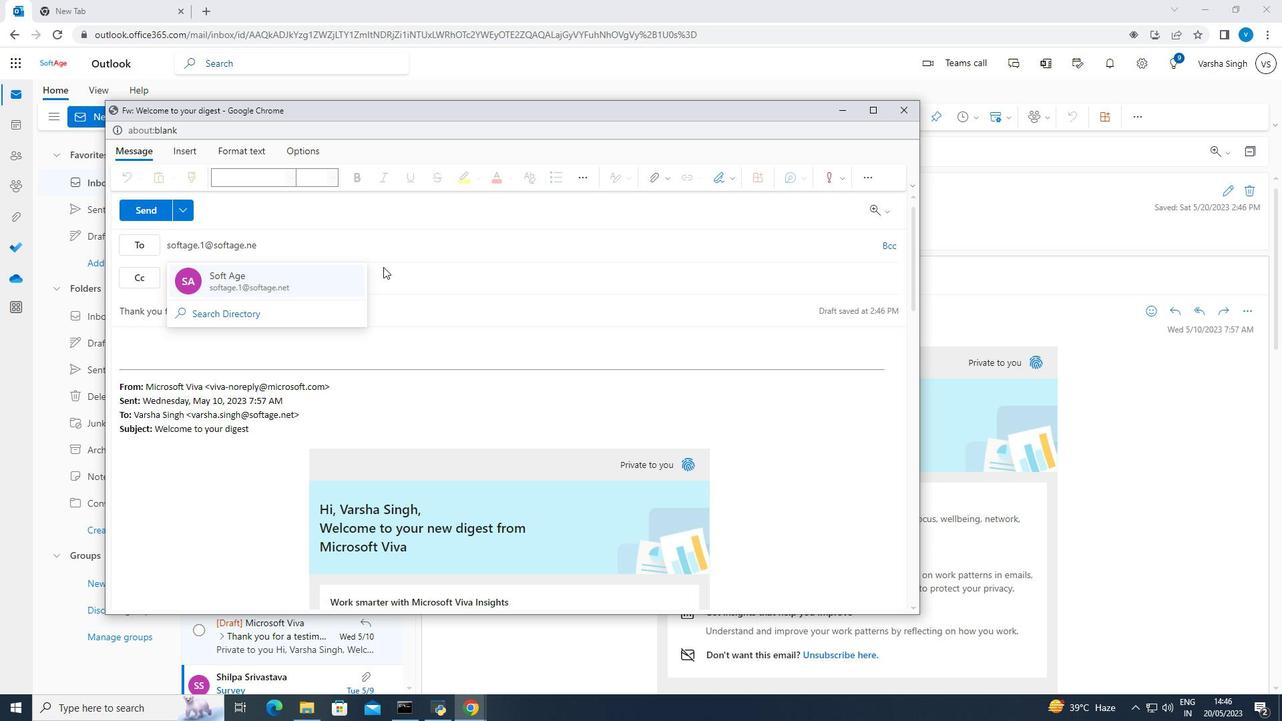 
Action: Mouse moved to (908, 115)
Screenshot: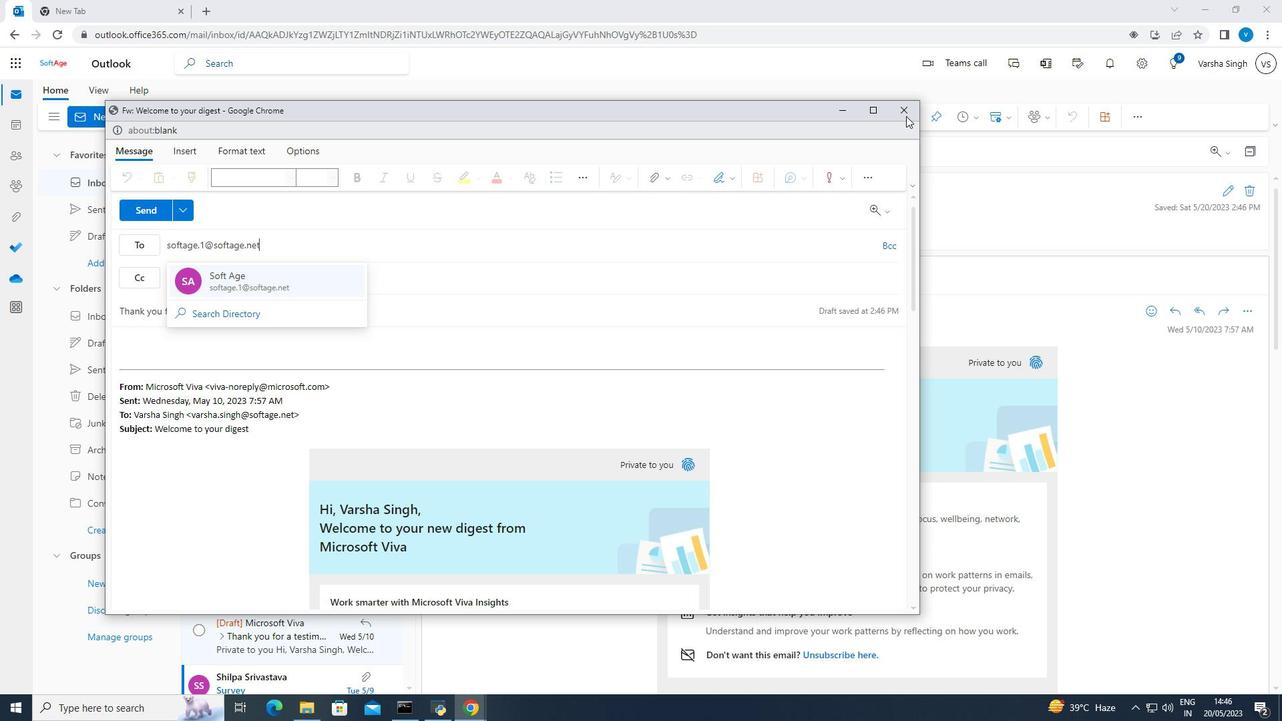 
Action: Mouse pressed left at (908, 115)
Screenshot: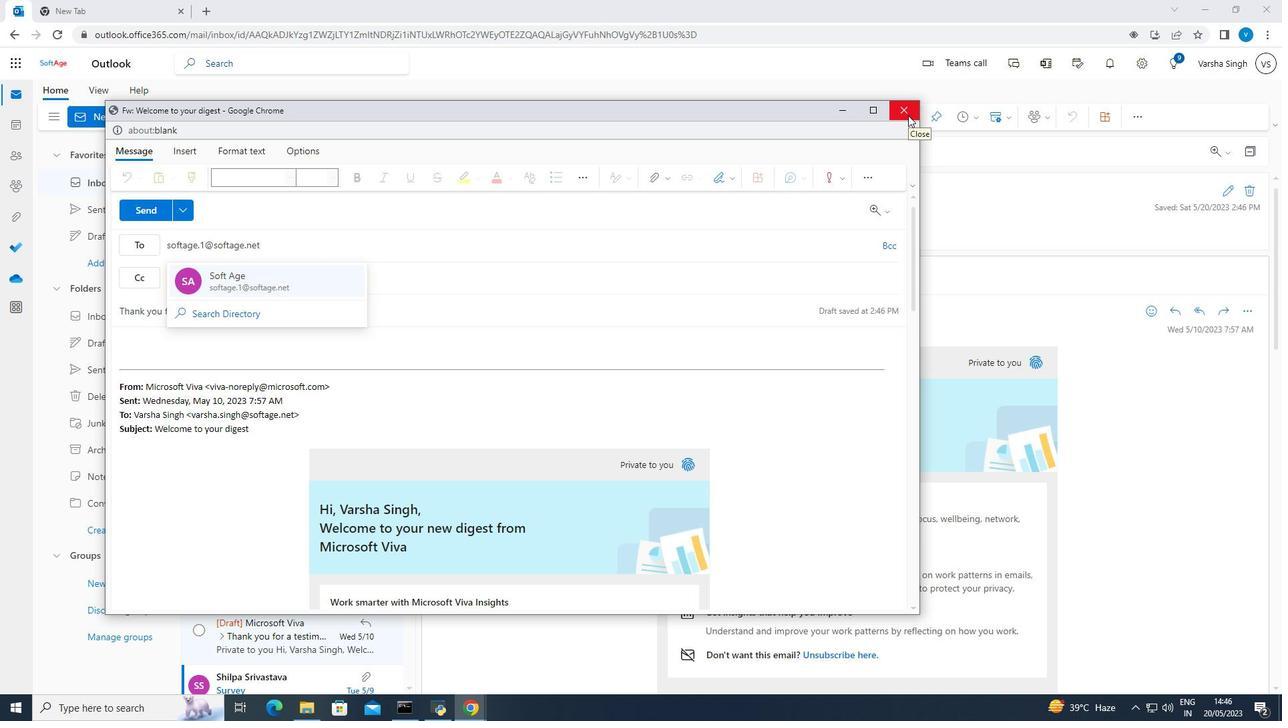 
Action: Mouse moved to (1255, 308)
Screenshot: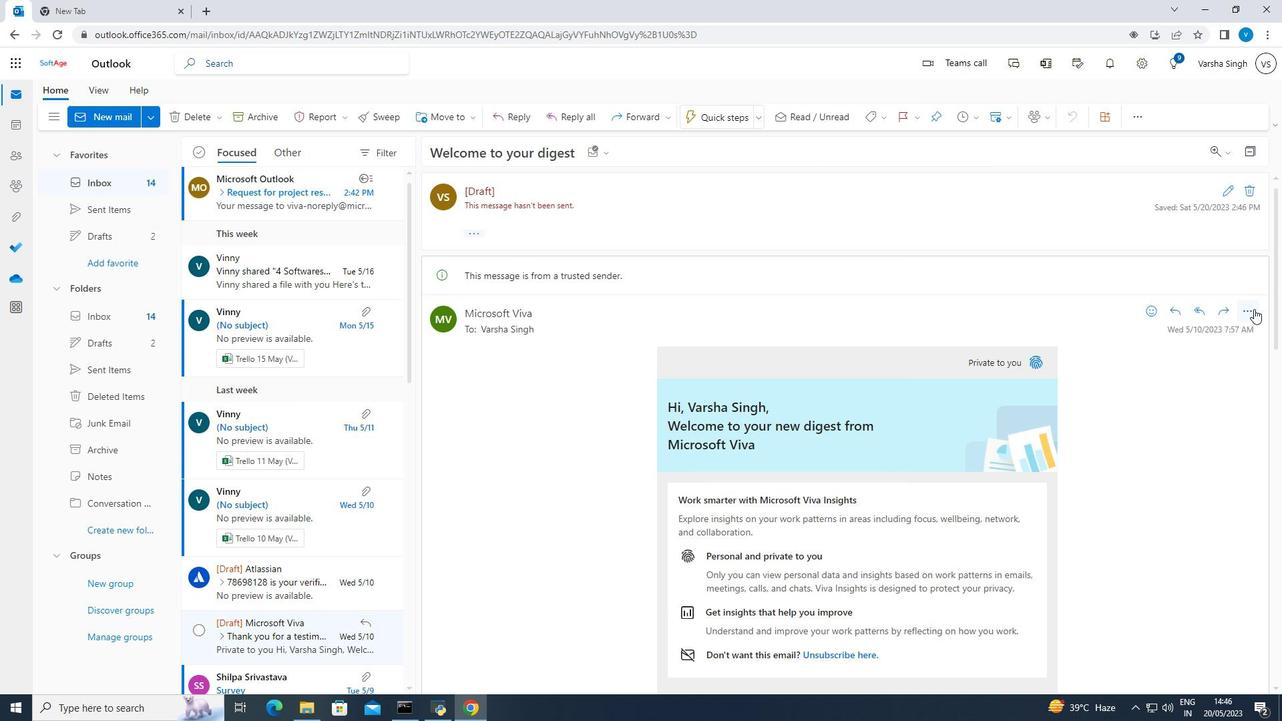 
Action: Mouse pressed left at (1255, 308)
Screenshot: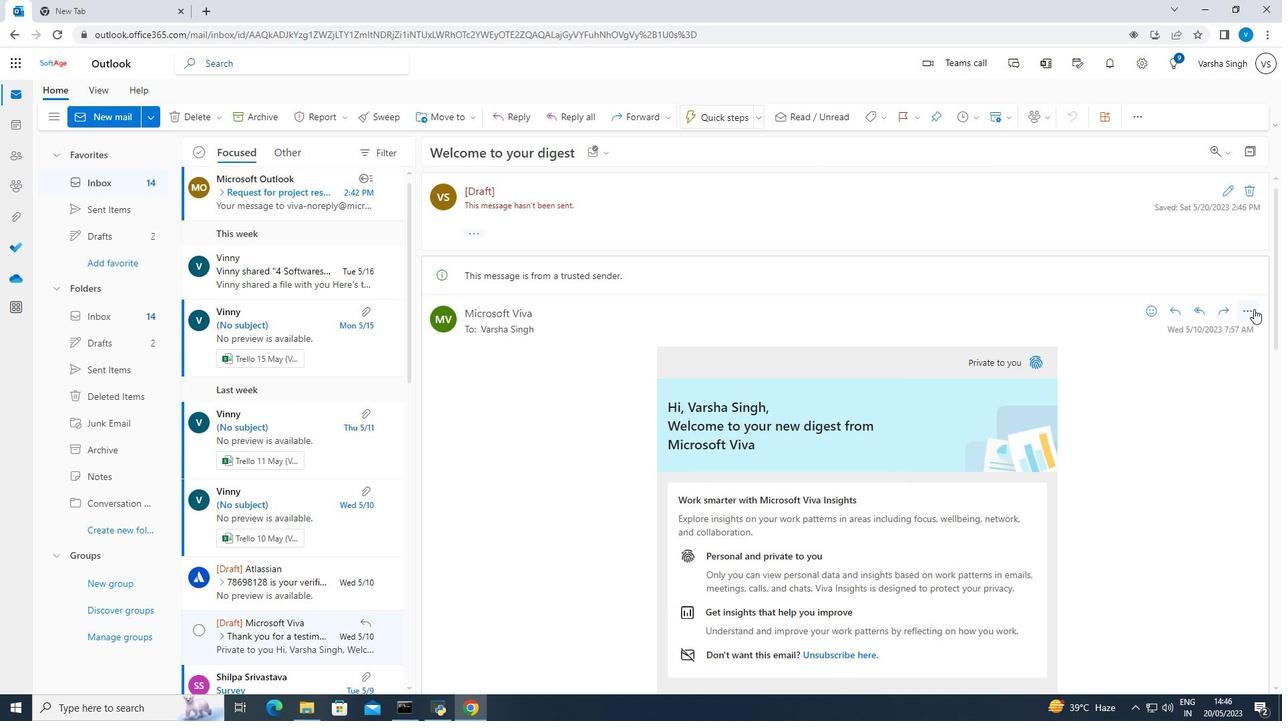
Action: Mouse moved to (1052, 355)
Screenshot: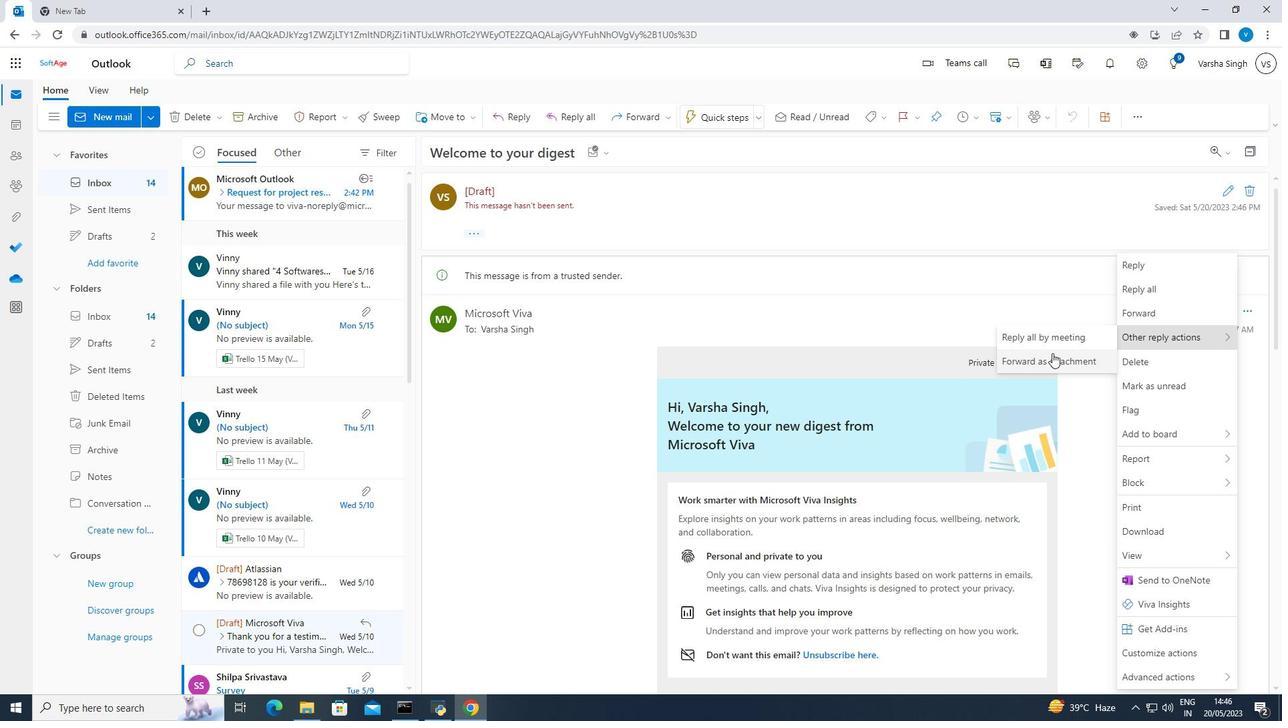 
Action: Mouse pressed left at (1052, 355)
Screenshot: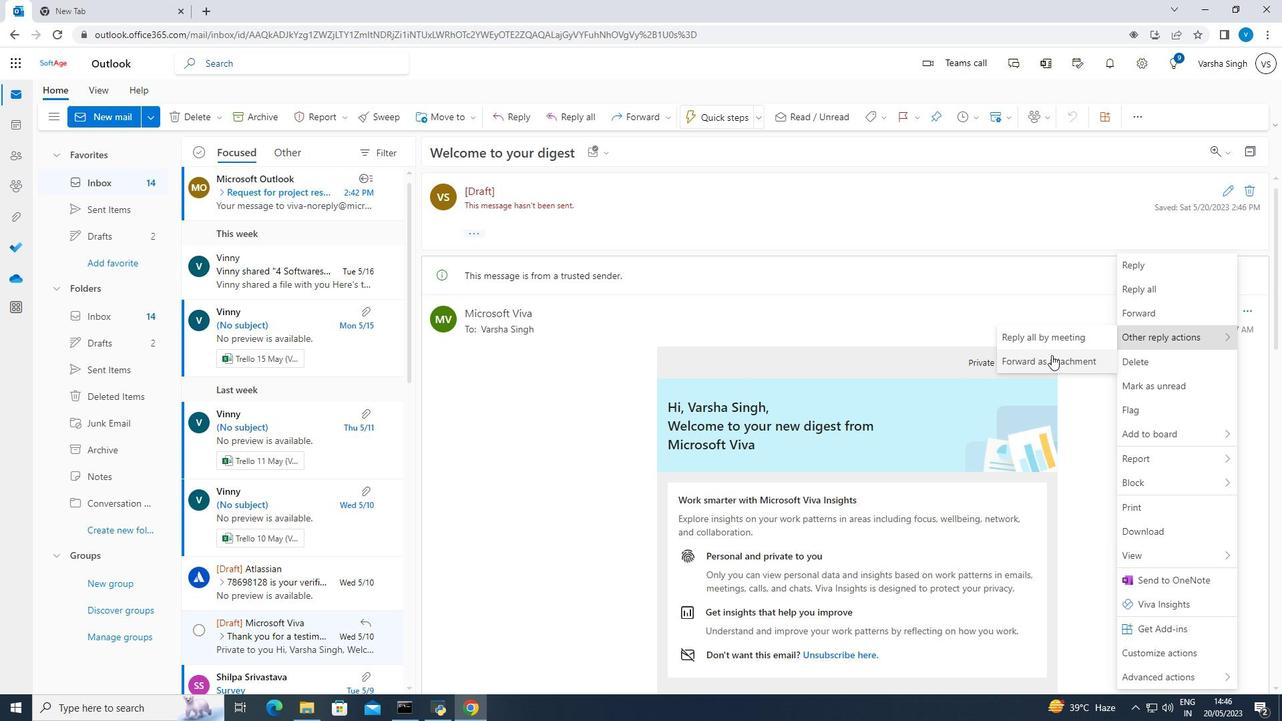 
Action: Mouse moved to (604, 208)
Screenshot: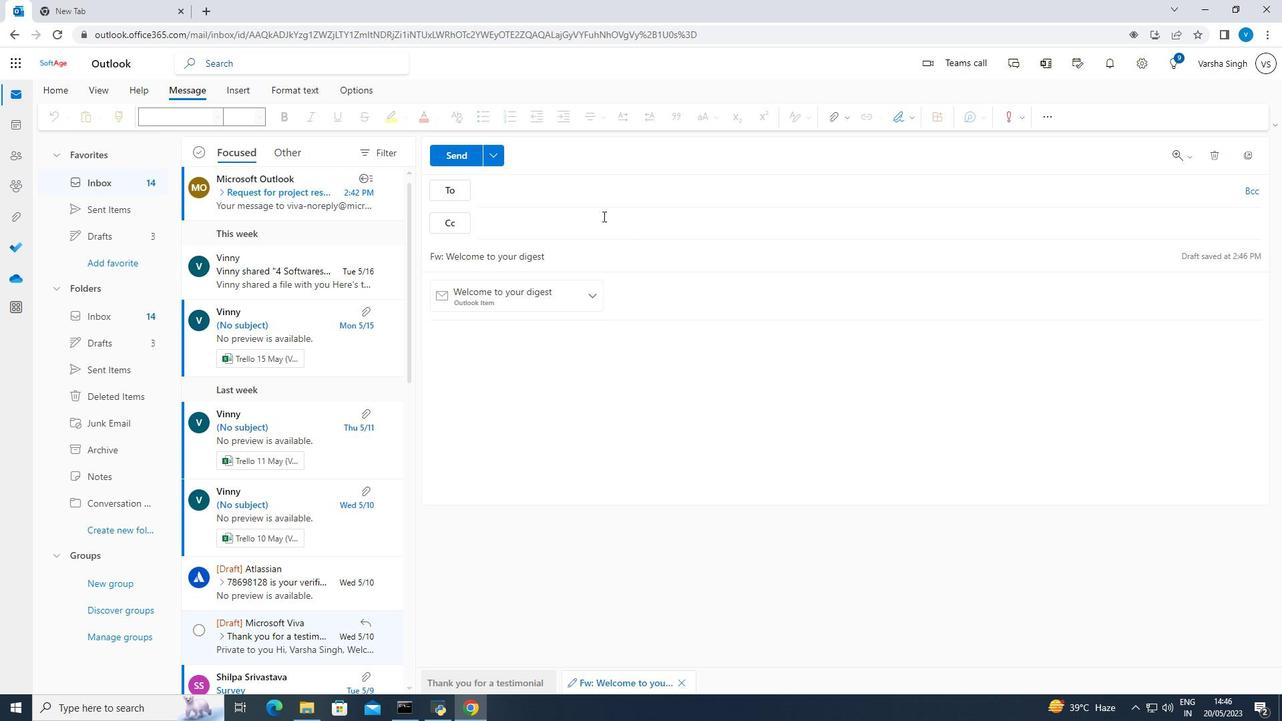 
Action: Key pressed softage.1<Key.shift><Key.shift>@softage.net
Screenshot: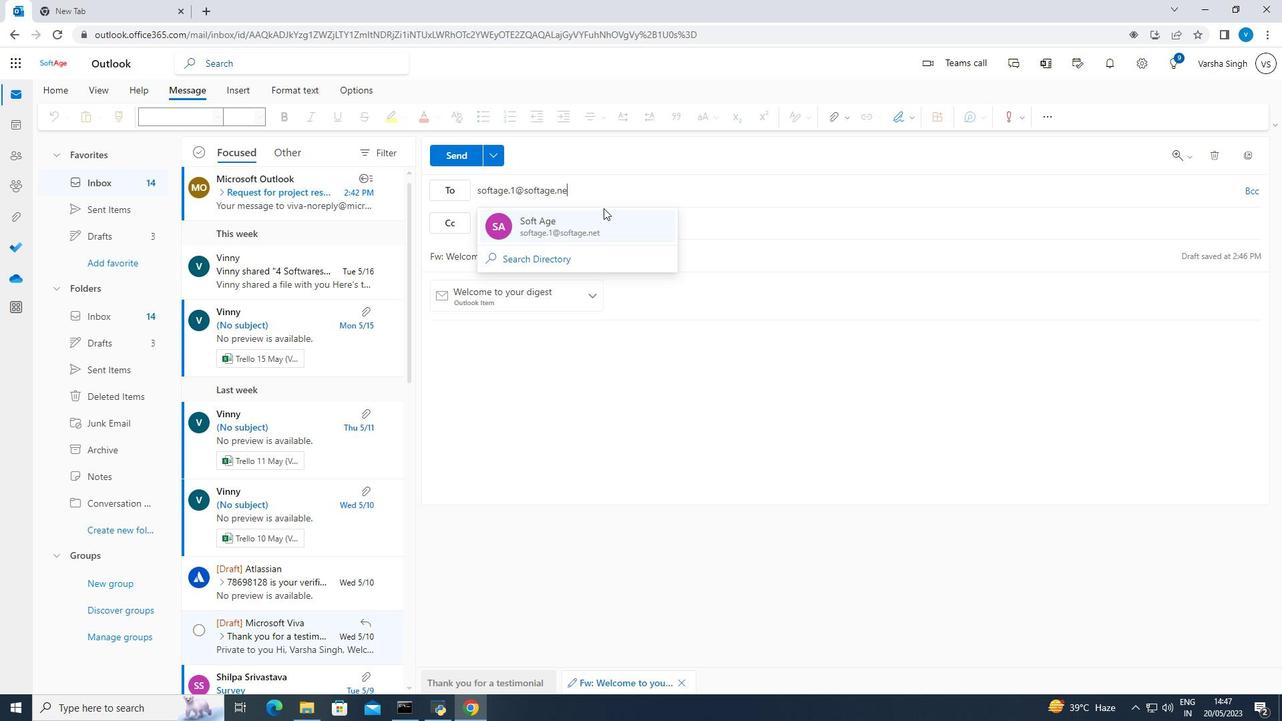 
Action: Mouse moved to (594, 233)
Screenshot: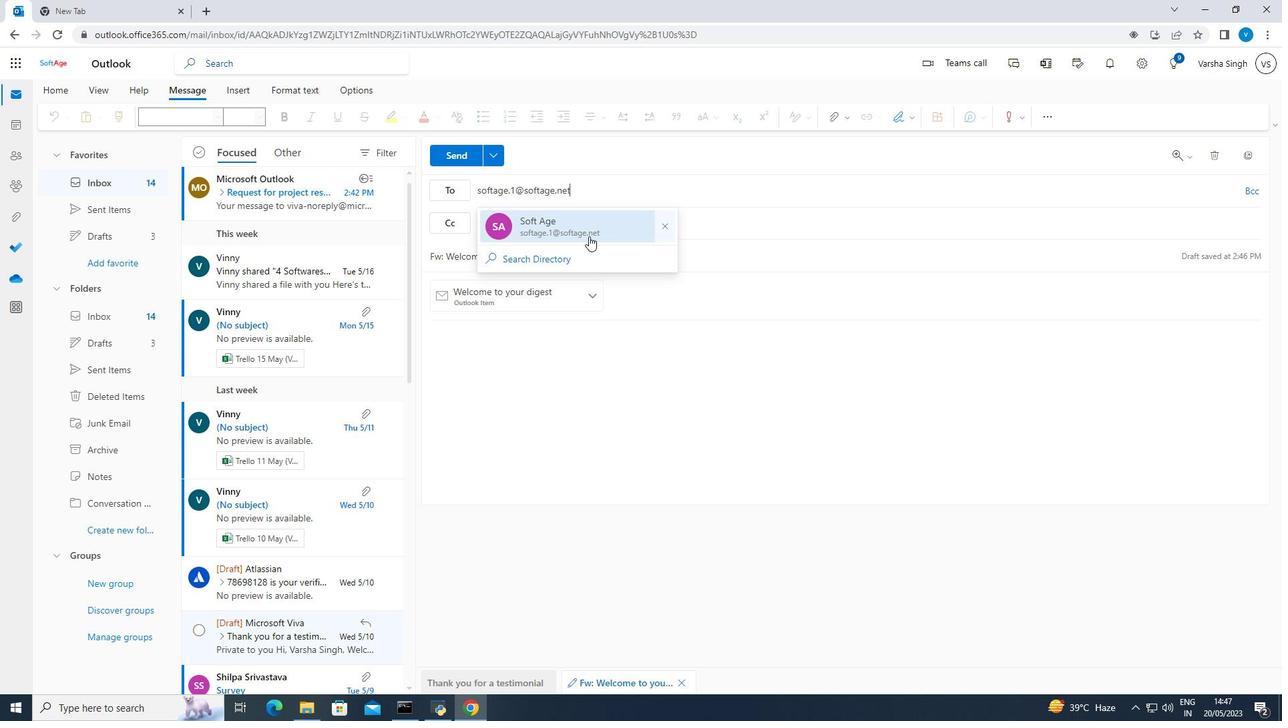 
Action: Mouse pressed left at (594, 233)
Screenshot: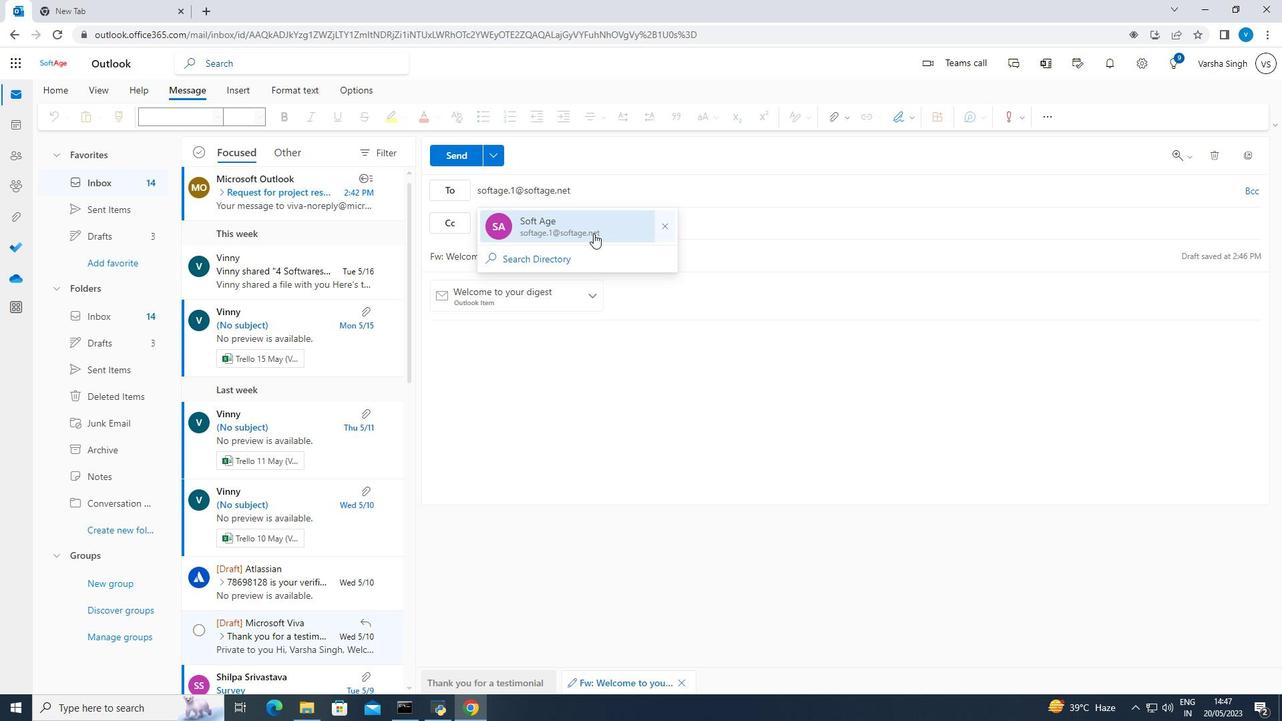 
Action: Key pressed softage.2<Key.shift>@softage.net
Screenshot: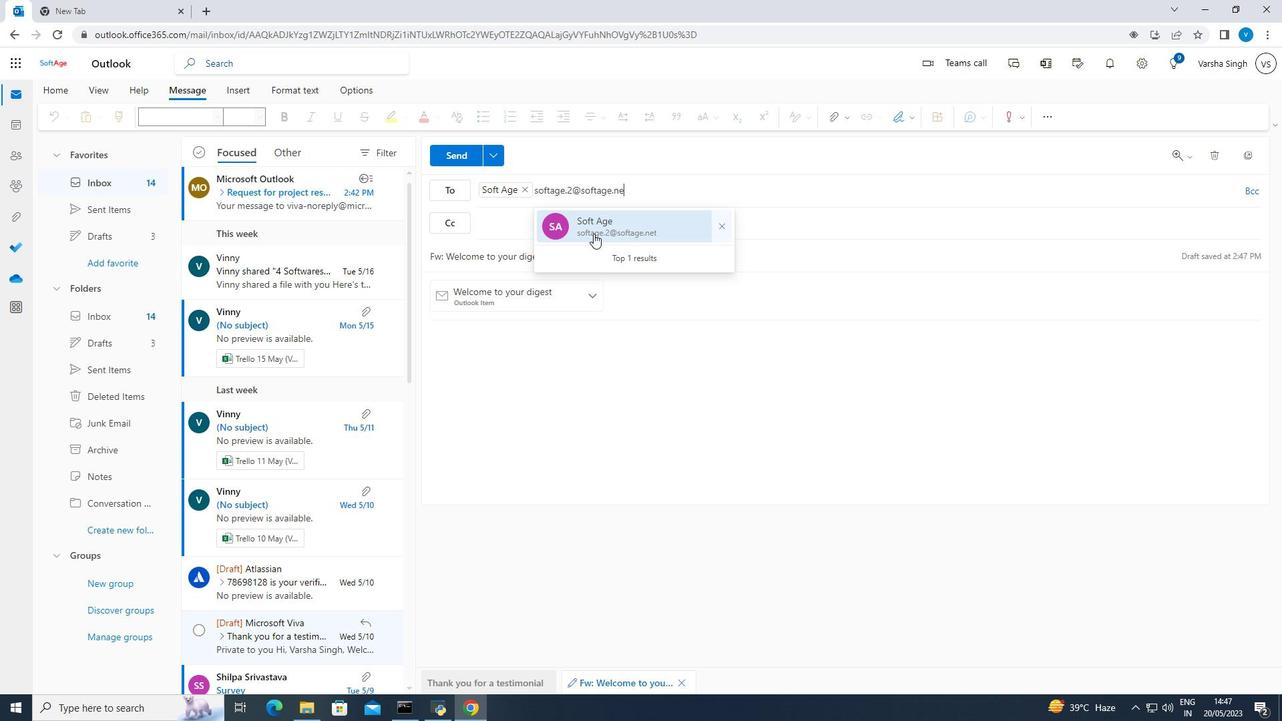 
Action: Mouse pressed left at (594, 233)
Screenshot: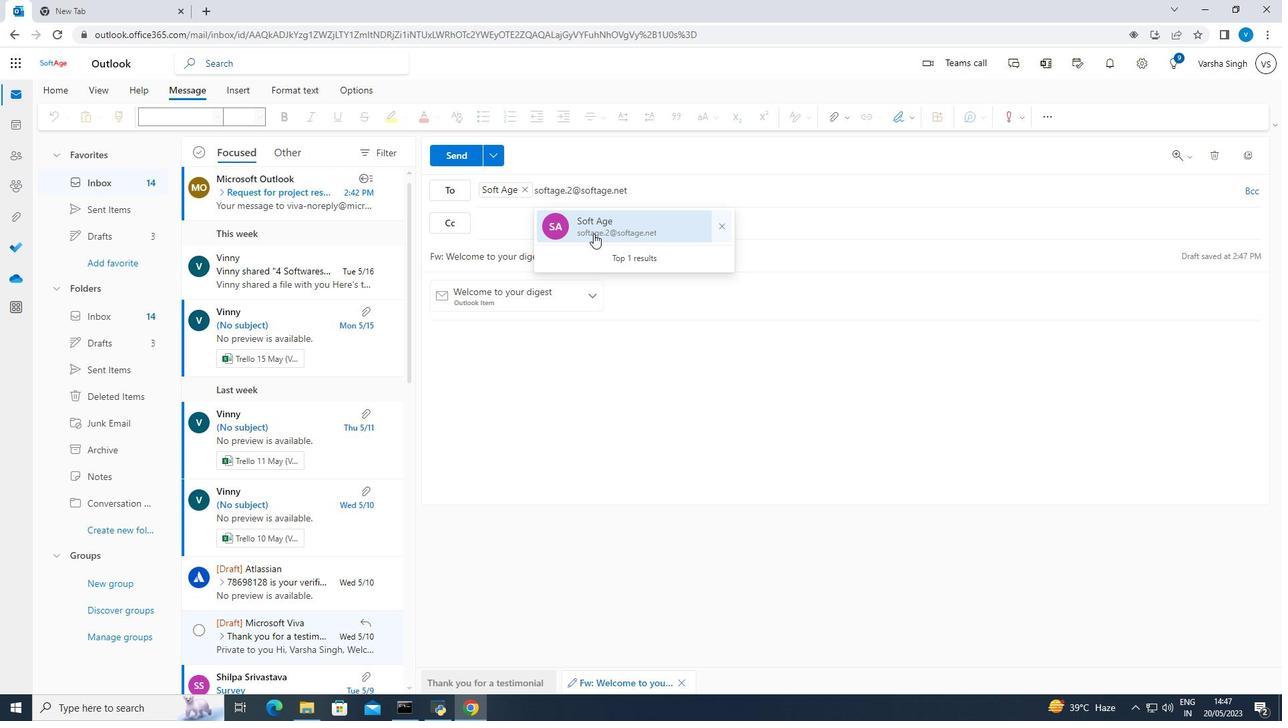 
Action: Mouse moved to (1255, 192)
Screenshot: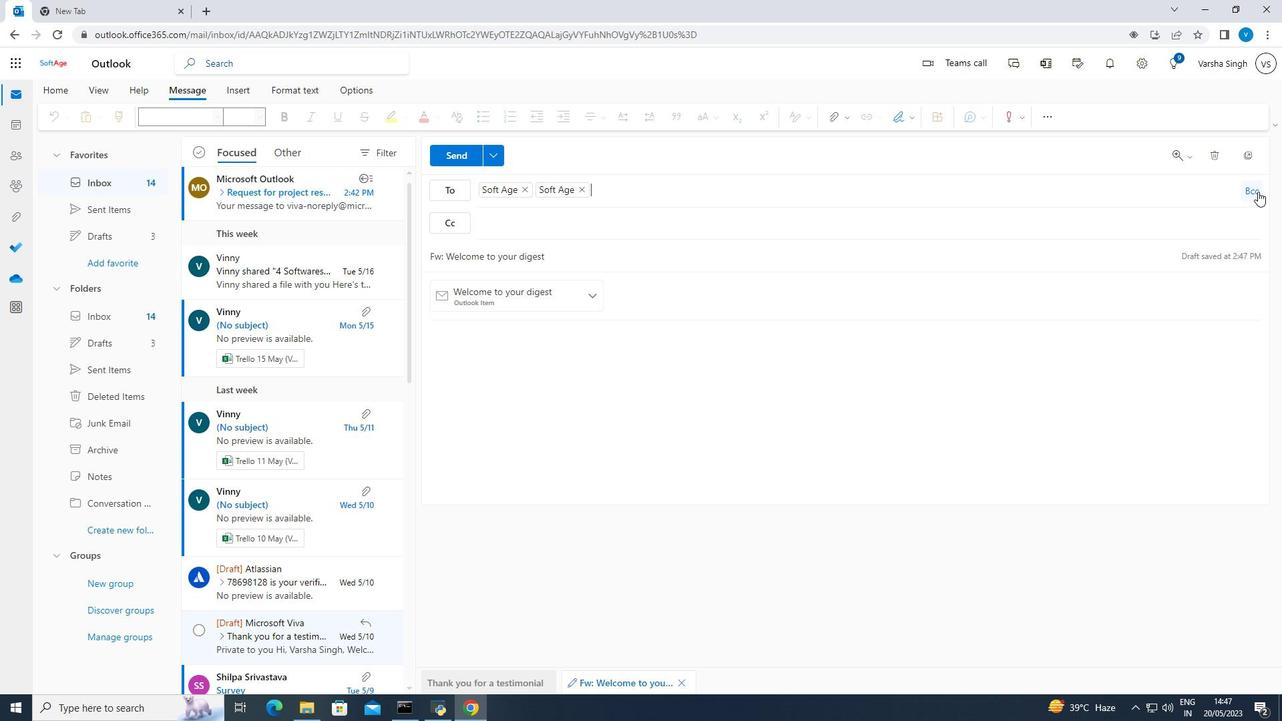 
Action: Mouse pressed left at (1255, 192)
Screenshot: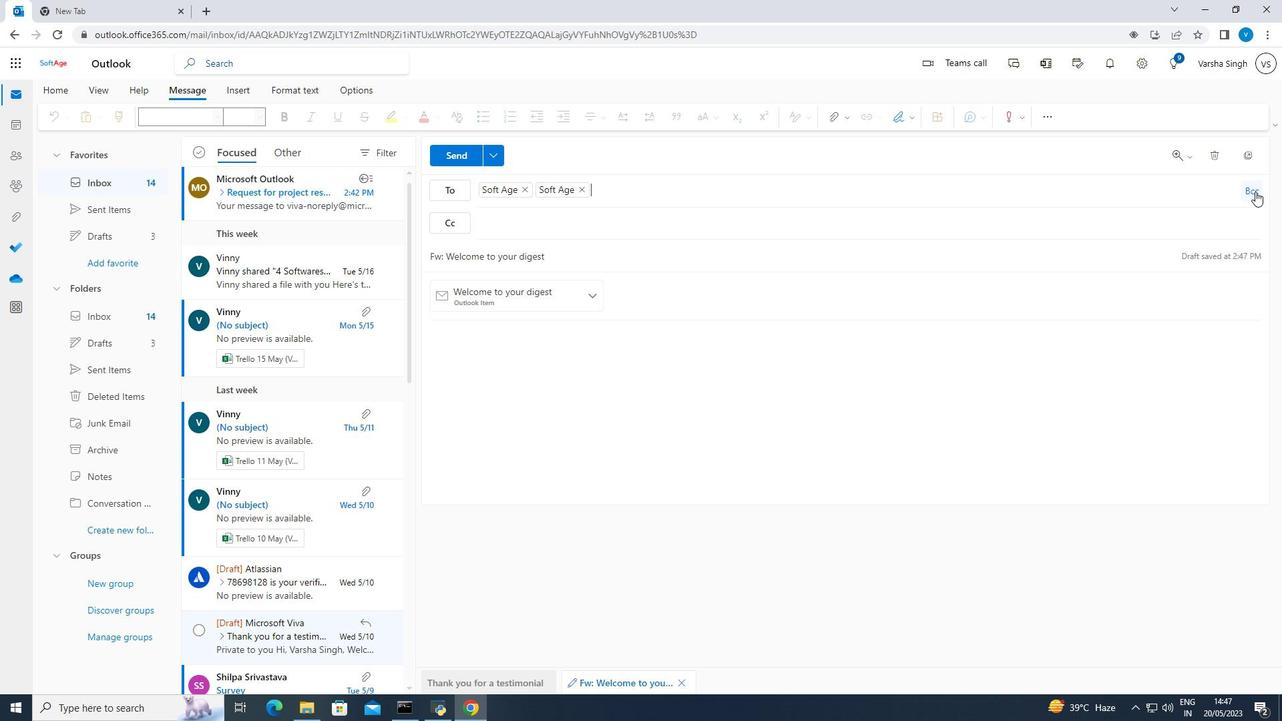 
Action: Key pressed softage.3<Key.shift>@softage.net
Screenshot: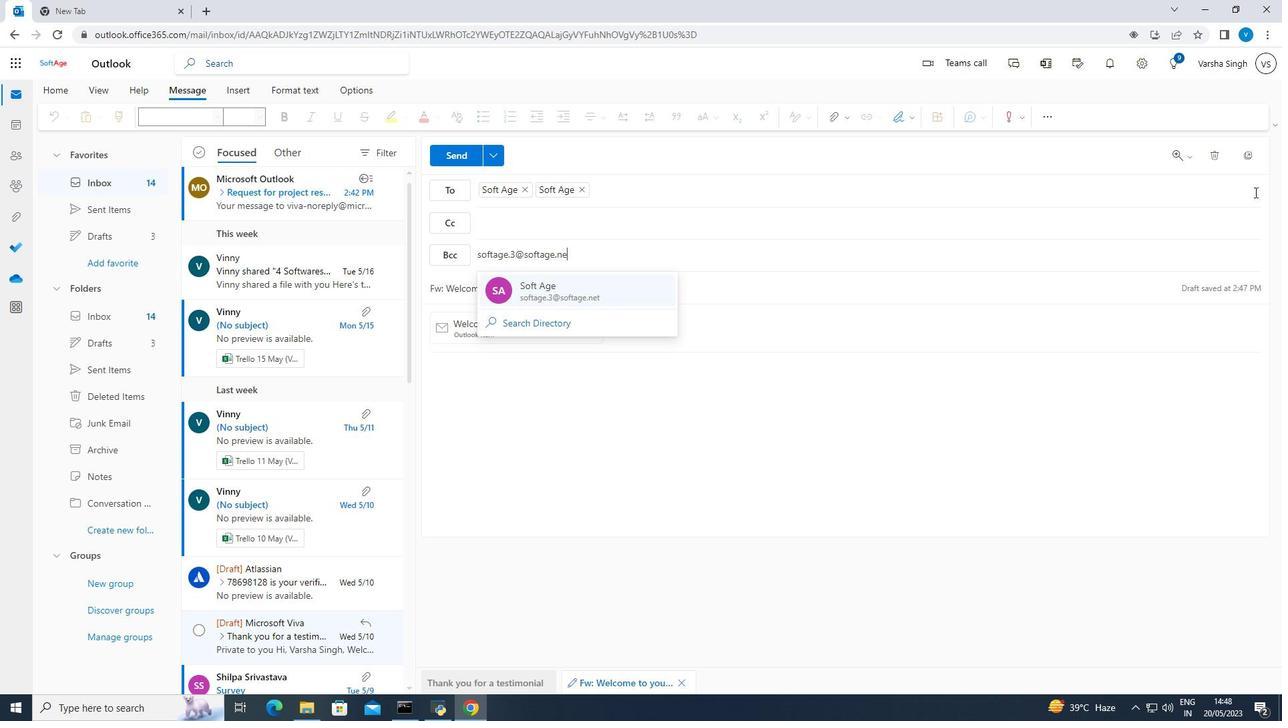 
Action: Mouse moved to (602, 293)
Screenshot: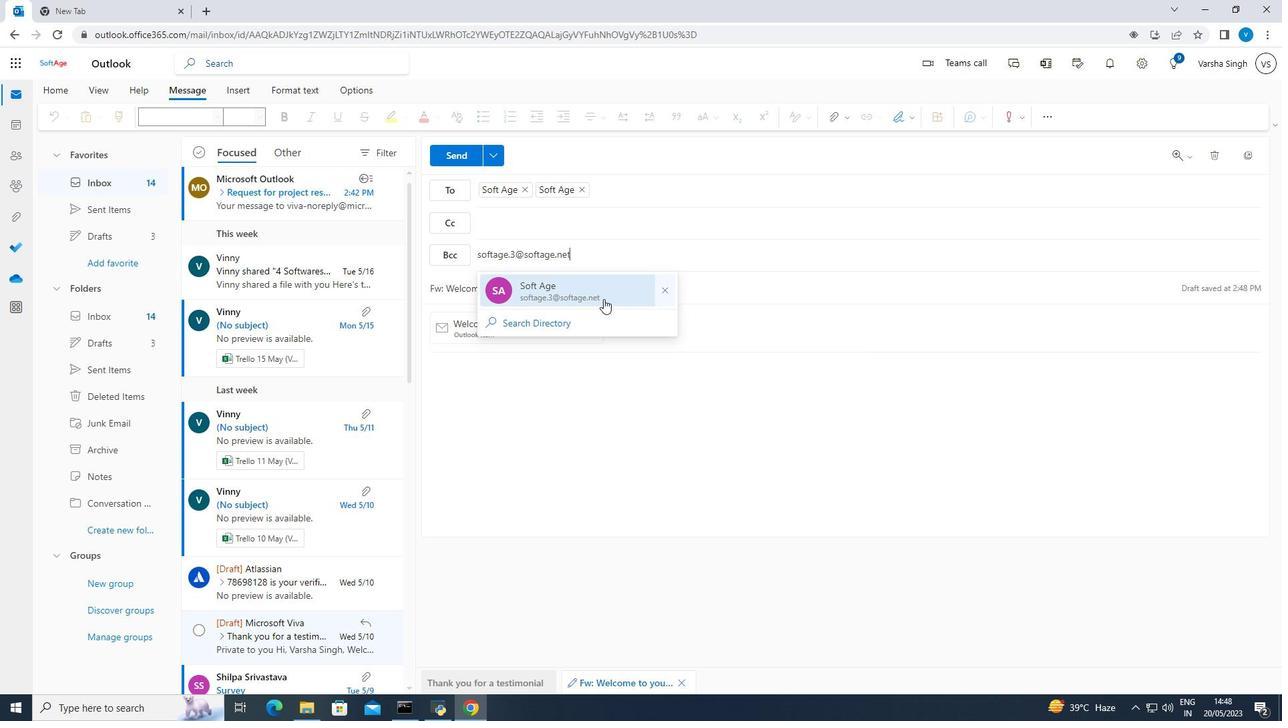 
Action: Mouse pressed left at (602, 293)
Screenshot: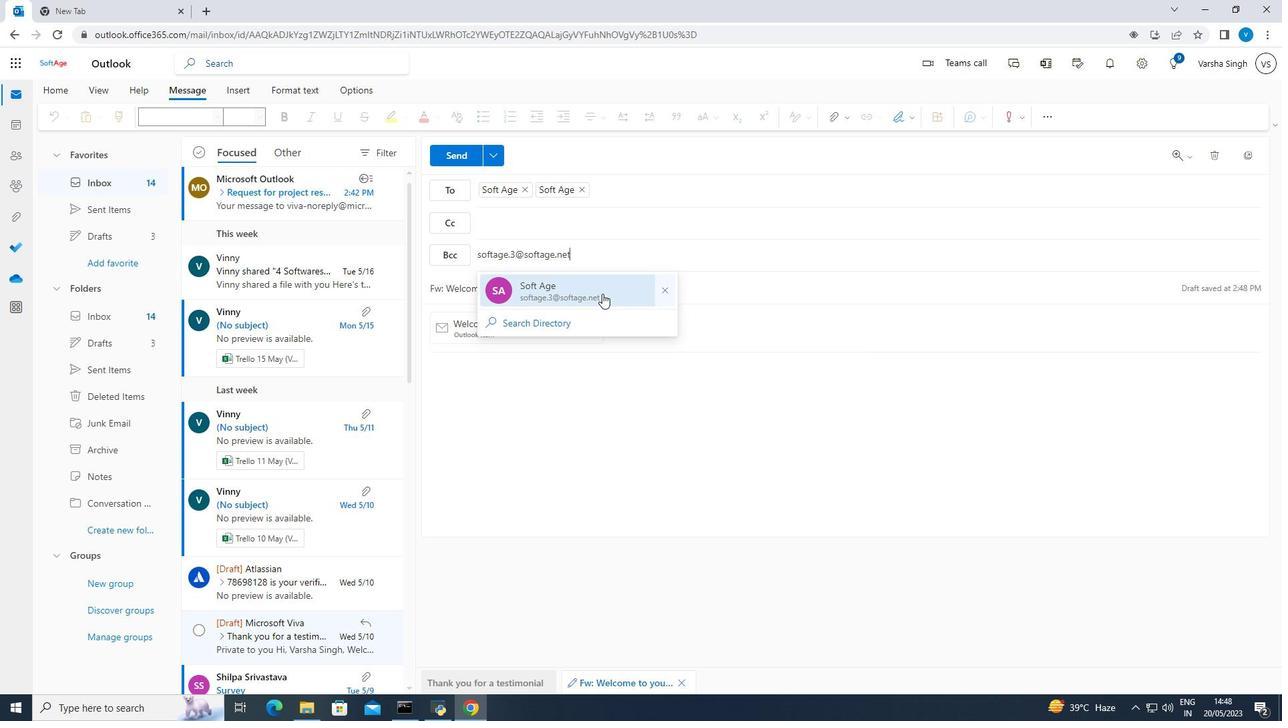 
Action: Mouse moved to (560, 294)
Screenshot: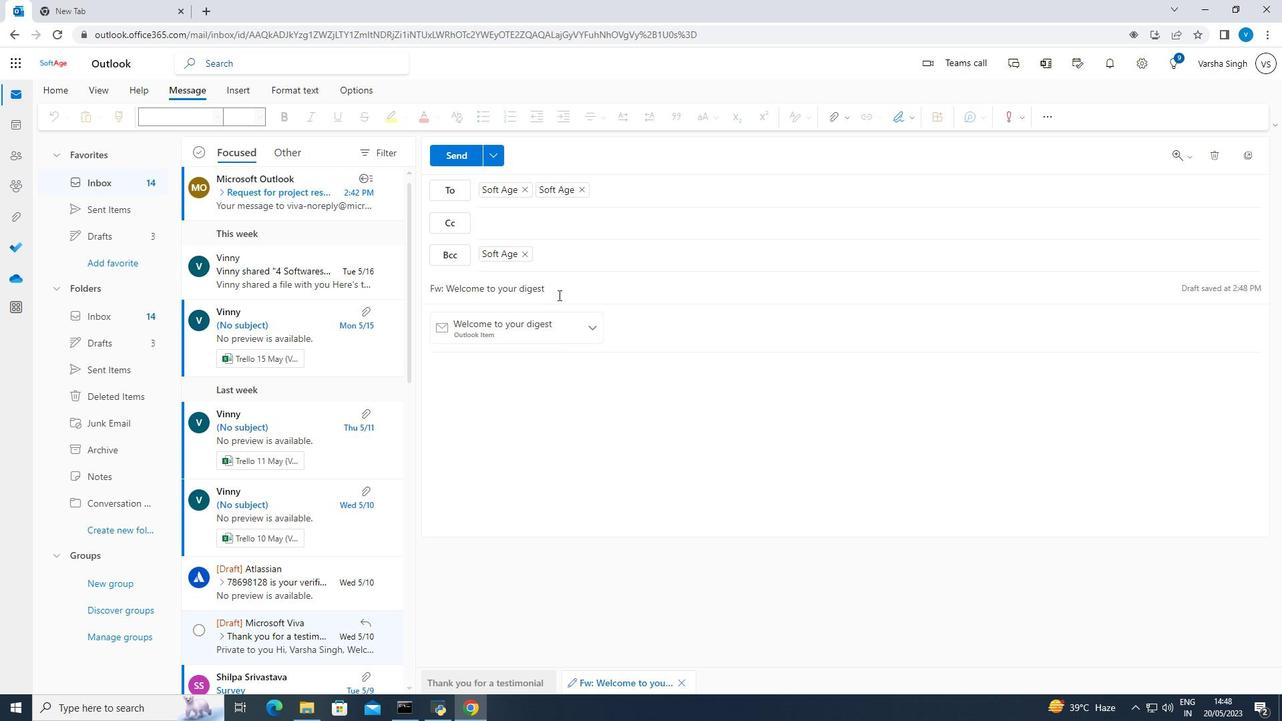 
Action: Mouse pressed left at (560, 294)
Screenshot: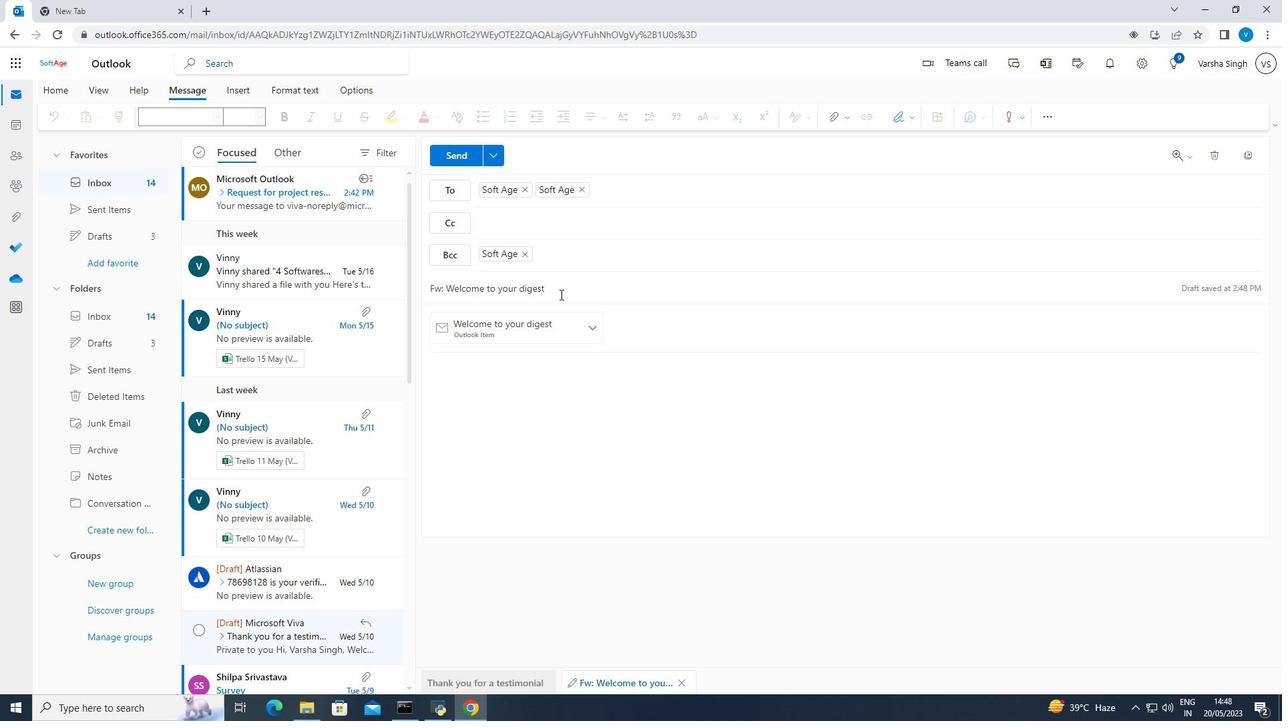 
Action: Key pressed <Key.backspace><Key.backspace><Key.backspace><Key.backspace><Key.backspace><Key.backspace><Key.backspace><Key.backspace><Key.backspace><Key.backspace><Key.backspace><Key.backspace><Key.backspace><Key.backspace><Key.backspace><Key.backspace><Key.backspace><Key.backspace><Key.backspace><Key.backspace><Key.backspace><Key.backspace><Key.backspace><Key.backspace><Key.backspace><Key.backspace><Key.backspace><Key.backspace><Key.backspace><Key.backspace><Key.backspace><Key.backspace><Key.shift><Key.shift>Thank<Key.space>you<Key.space>for<Key.space>a<Key.space>testimonial<Key.space>
Screenshot: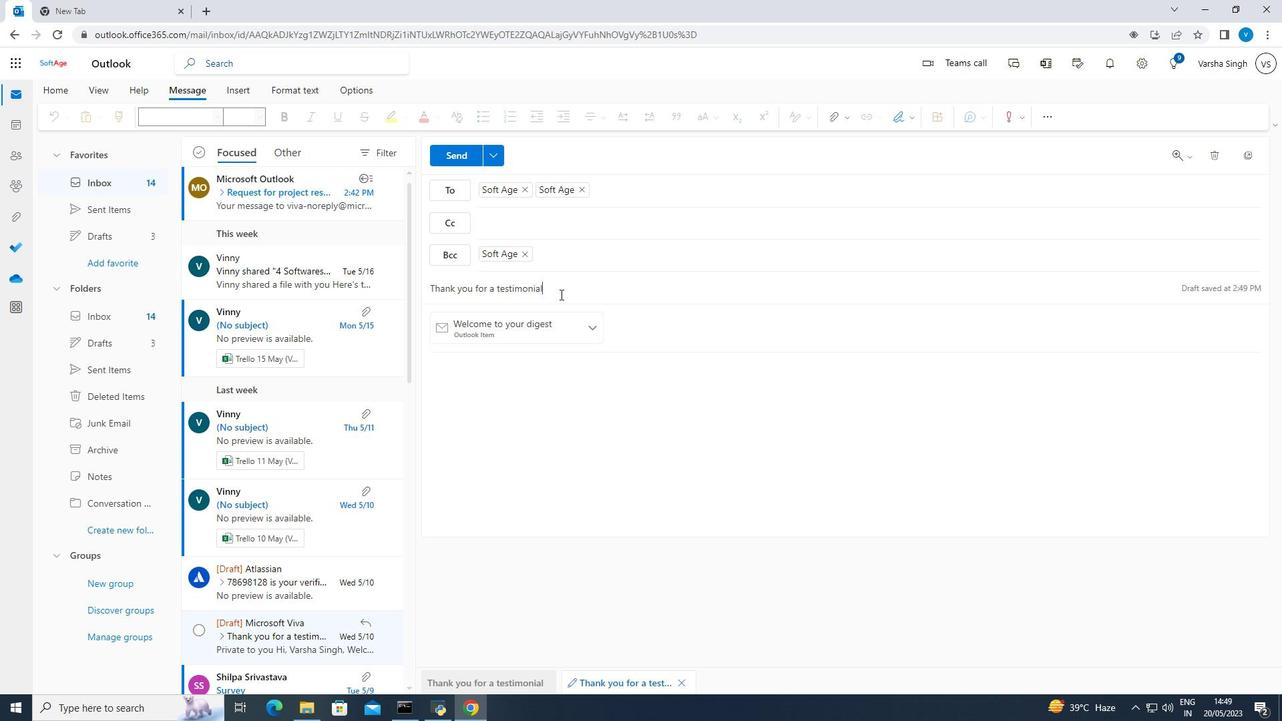 
Action: Mouse moved to (523, 377)
Screenshot: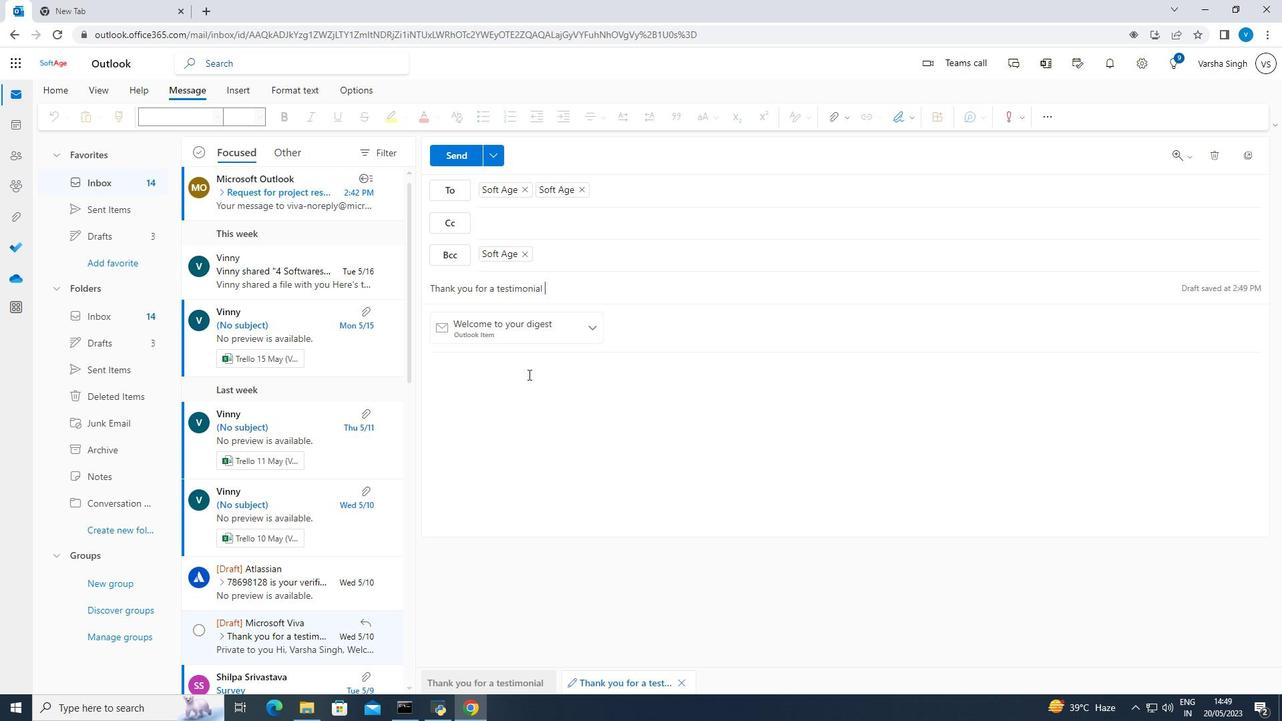 
Action: Mouse pressed left at (523, 377)
Screenshot: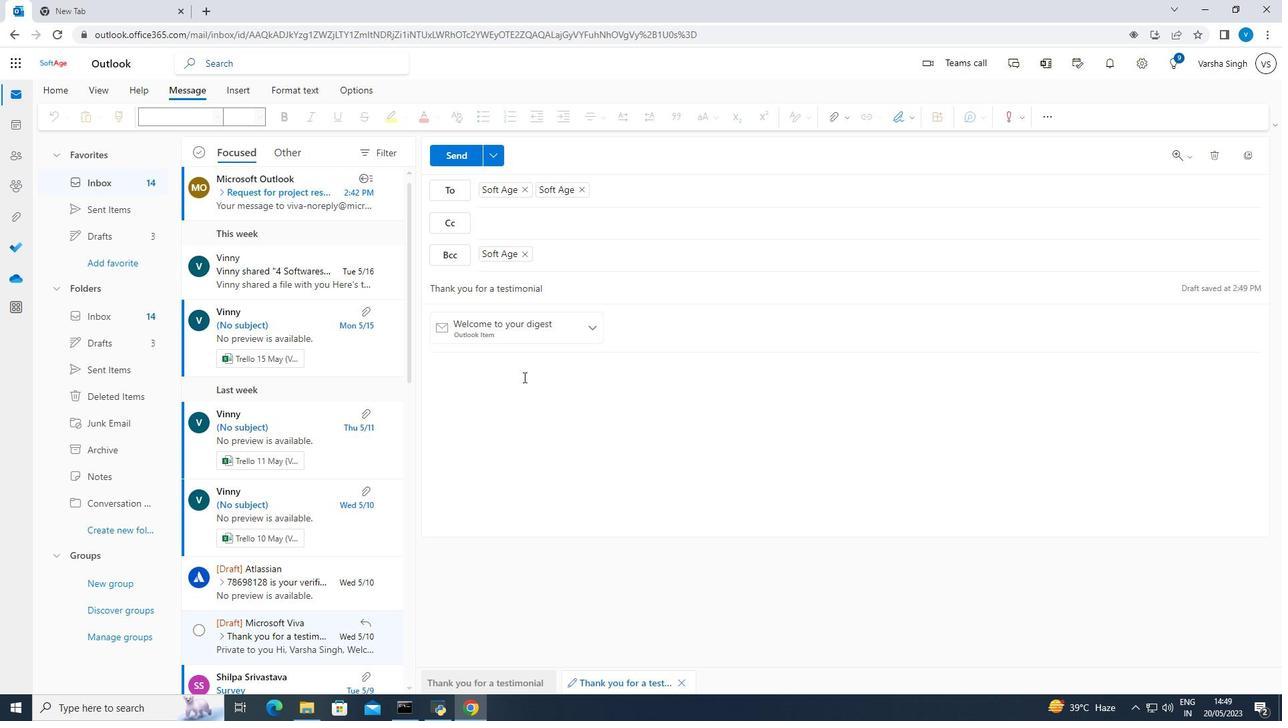 
Action: Mouse moved to (901, 120)
Screenshot: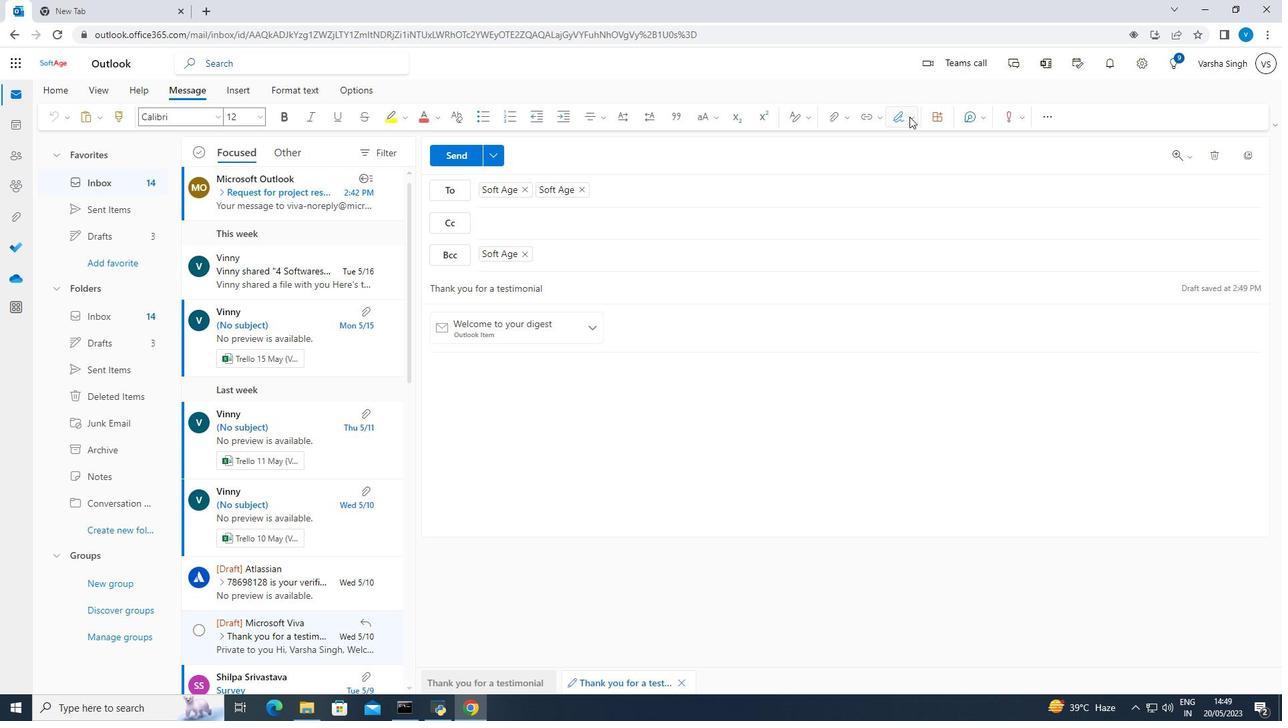 
Action: Mouse pressed left at (901, 120)
Screenshot: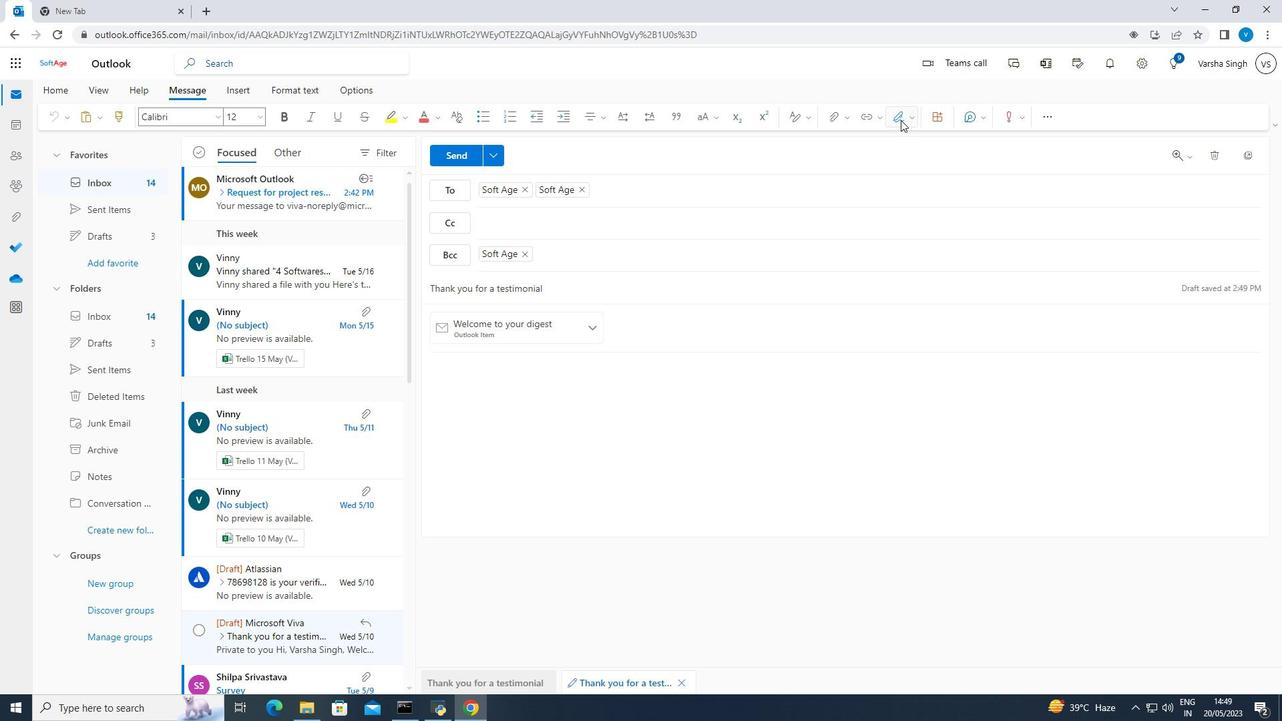 
Action: Mouse moved to (886, 171)
Screenshot: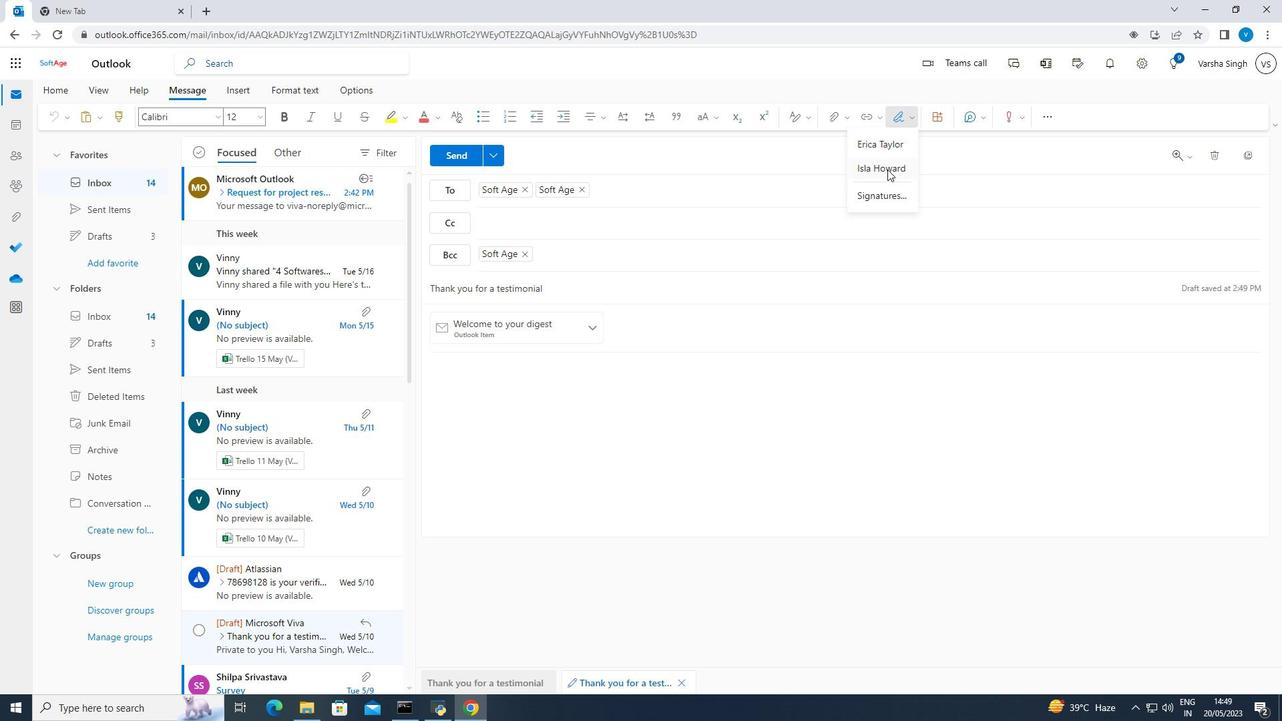 
Action: Mouse pressed left at (886, 171)
Screenshot: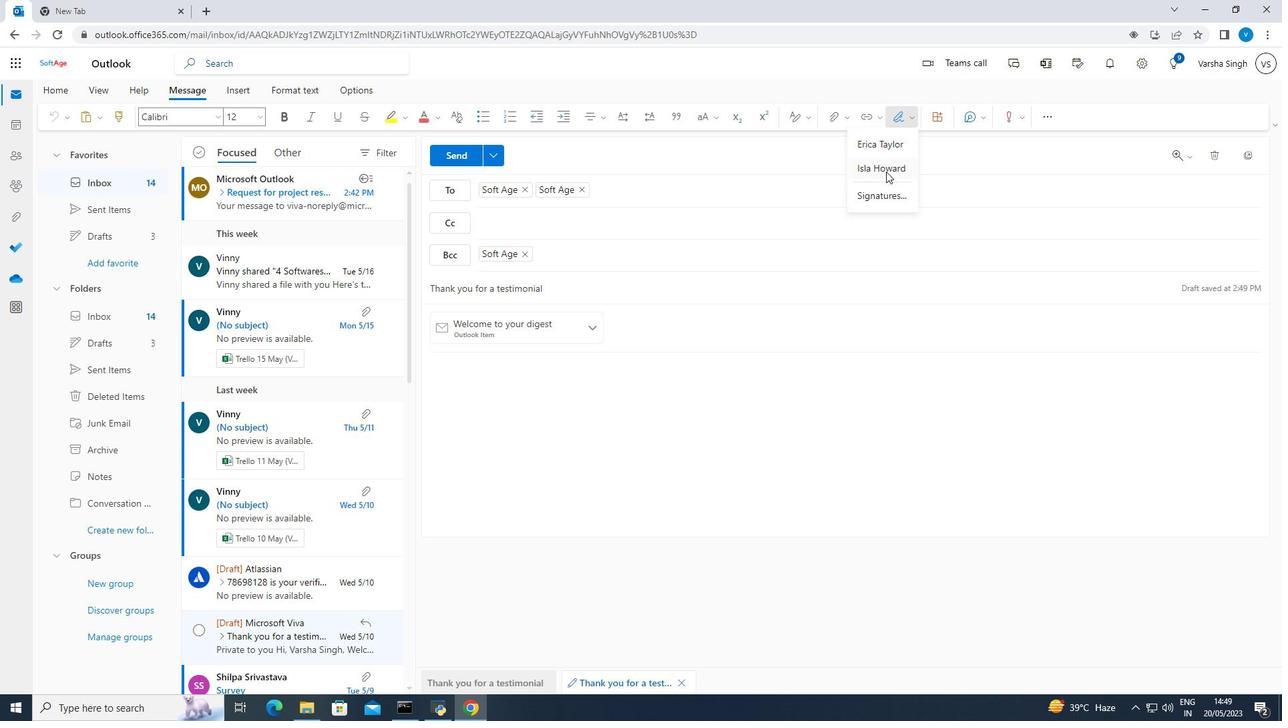 
Action: Mouse moved to (547, 351)
Screenshot: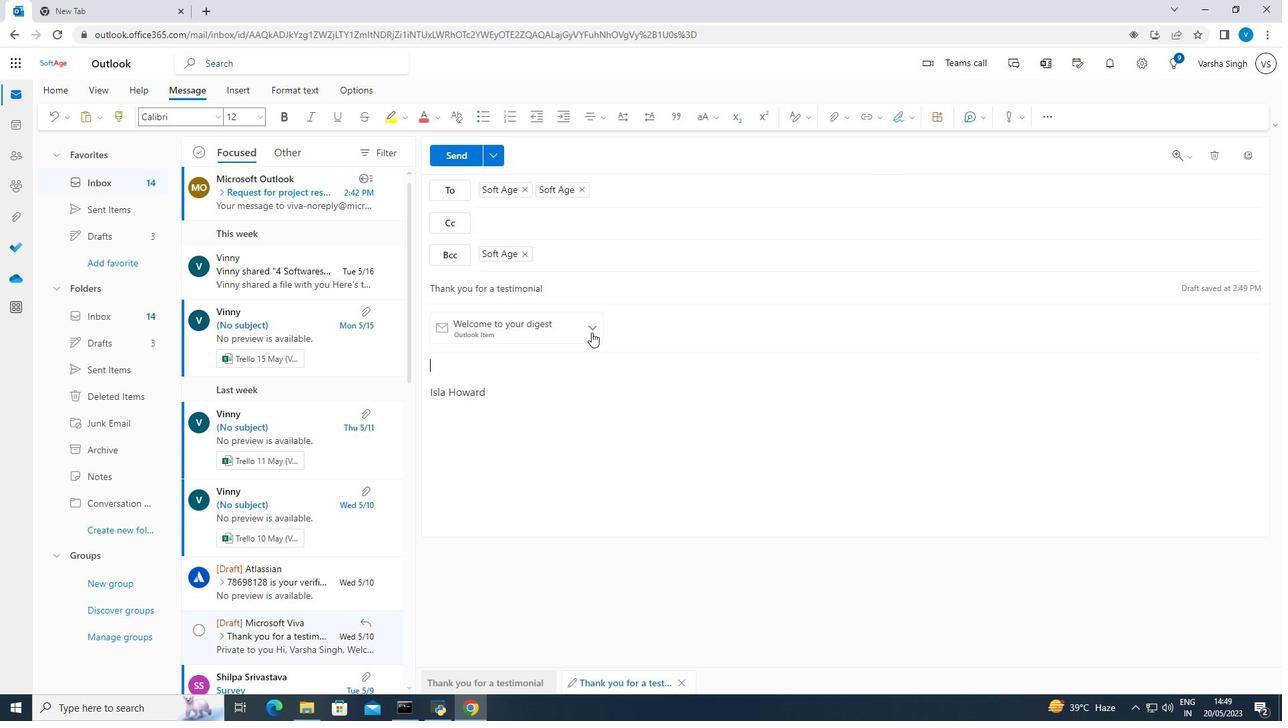 
Action: Key pressed <Key.shift>Could<Key.space>you<Key.space>please<Key.space>provide<Key.space>a<Key.space>breakdown<Key.space>of<Key.space>the<Key.space>project<Key.space>scope<Key.space>statement<Key.shift>?
Screenshot: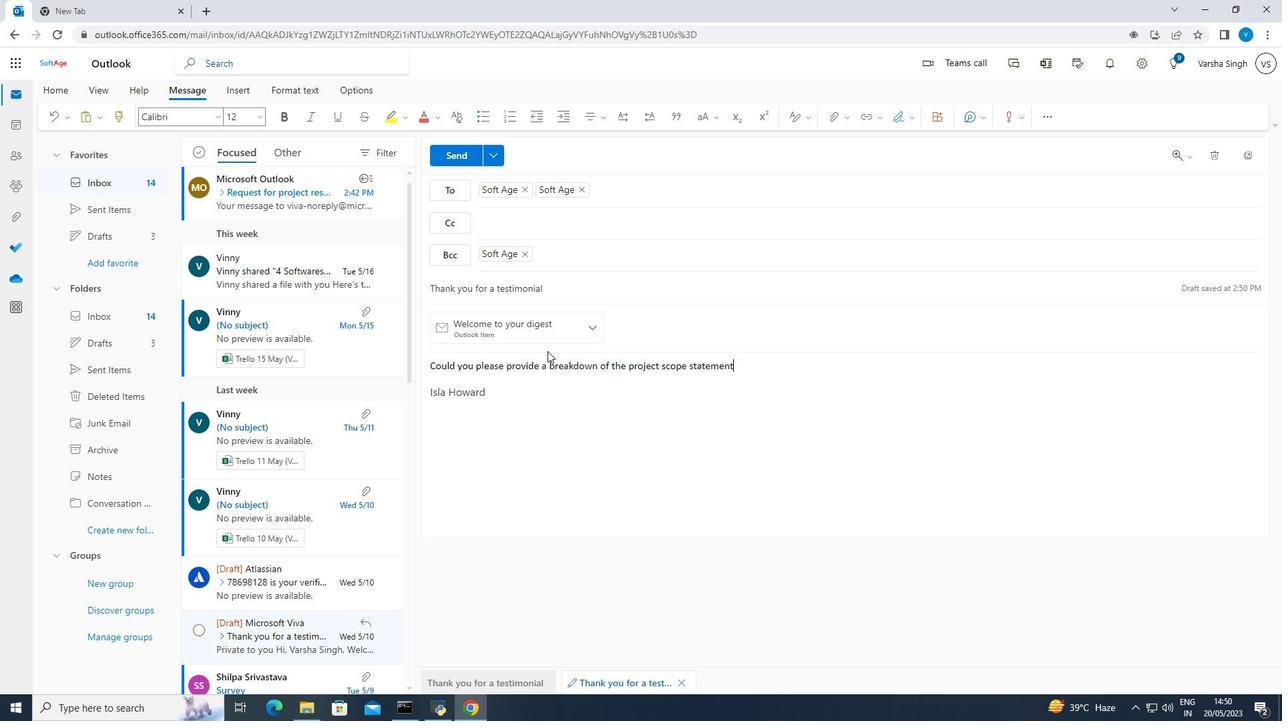 
Action: Mouse moved to (465, 157)
Screenshot: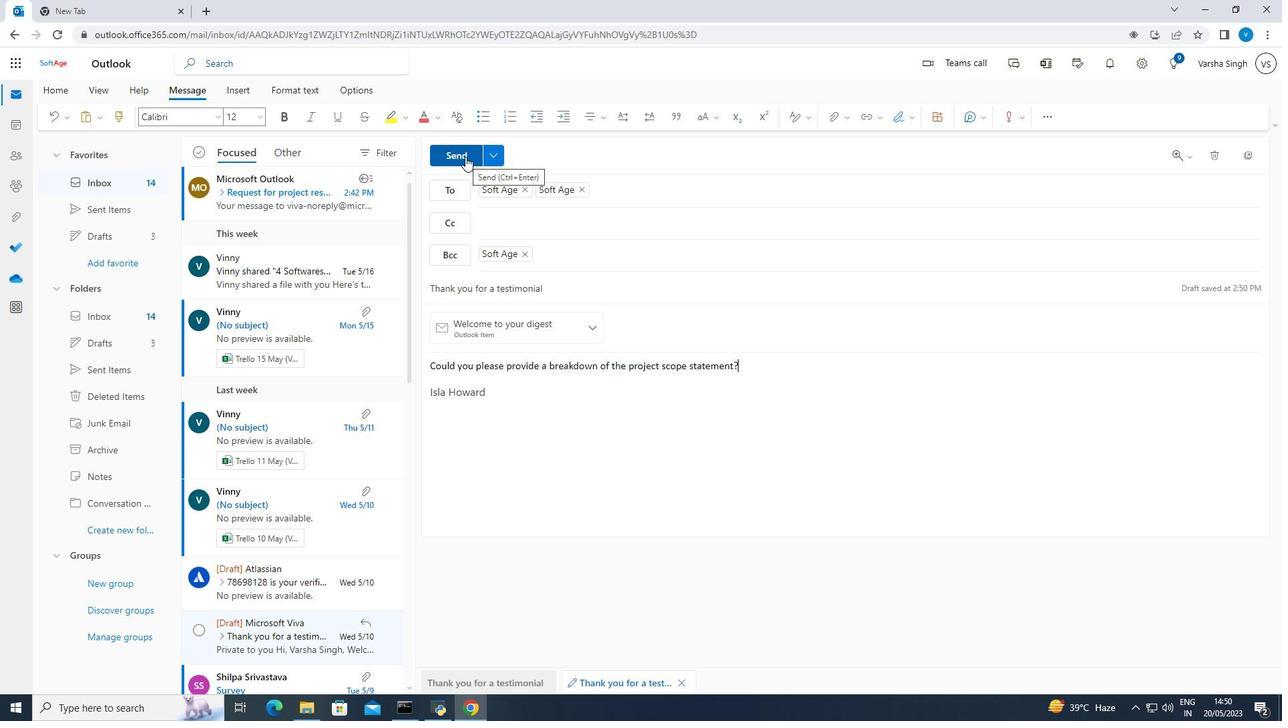 
Action: Mouse pressed left at (465, 157)
Screenshot: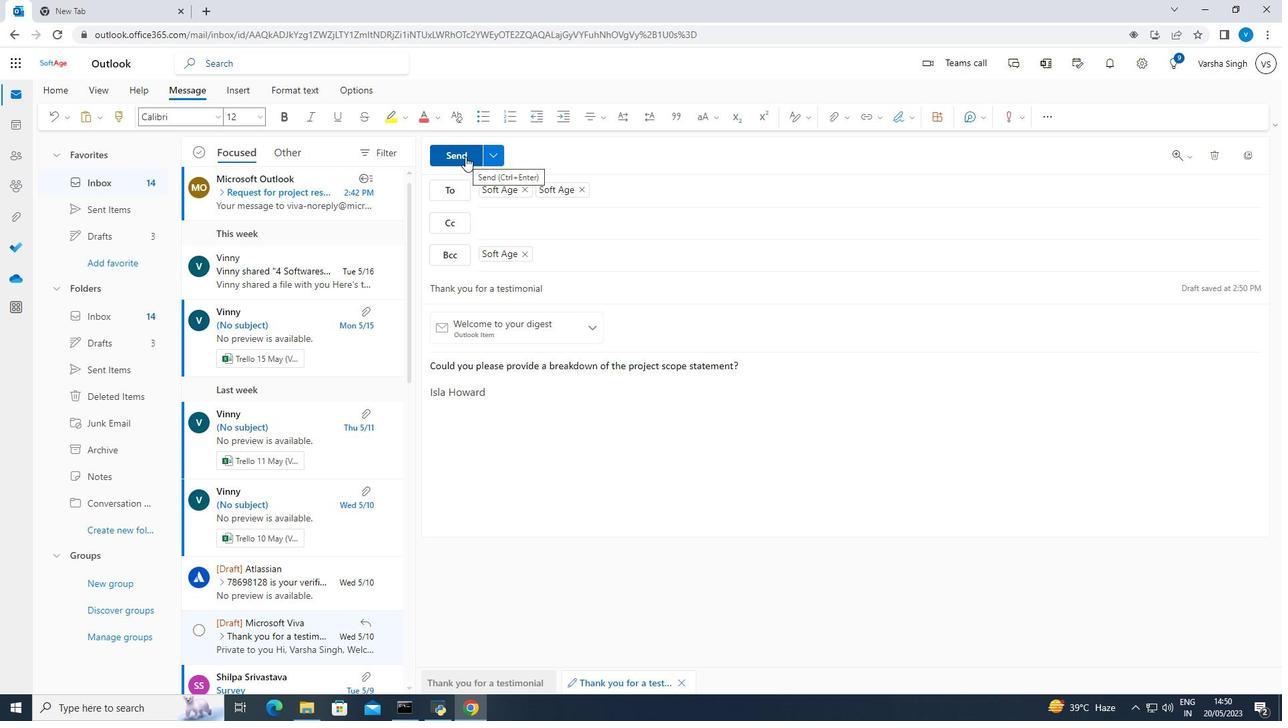 
